 Task: open an excel sheet and write heading  Financial WizardAdd Categories in a column and its values below  'Income, Income, Income, Expenses, Expenses, Expenses, Expenses, Expenses, Savings, Savings, Investments, Investments, Debt, Debt & Debt. 'Add Descriptions in next column and its values below  Salary, Freelance Work, Rental Income, Housing, Transportation, Groceries, Utilities, Entertainment, Emergency Fund, Retirement, Stocks, Mutual Funds, Credit Card 1, Credit Card 2 & Student Loan. Add Amount in next column and its values below  $5,000, $1,200, $500, $1,200, $300, $400, $200, $150, $500, $1,000, $500, $300, $200, $100 & $300. Save page  SpendSmart book
Action: Mouse moved to (279, 187)
Screenshot: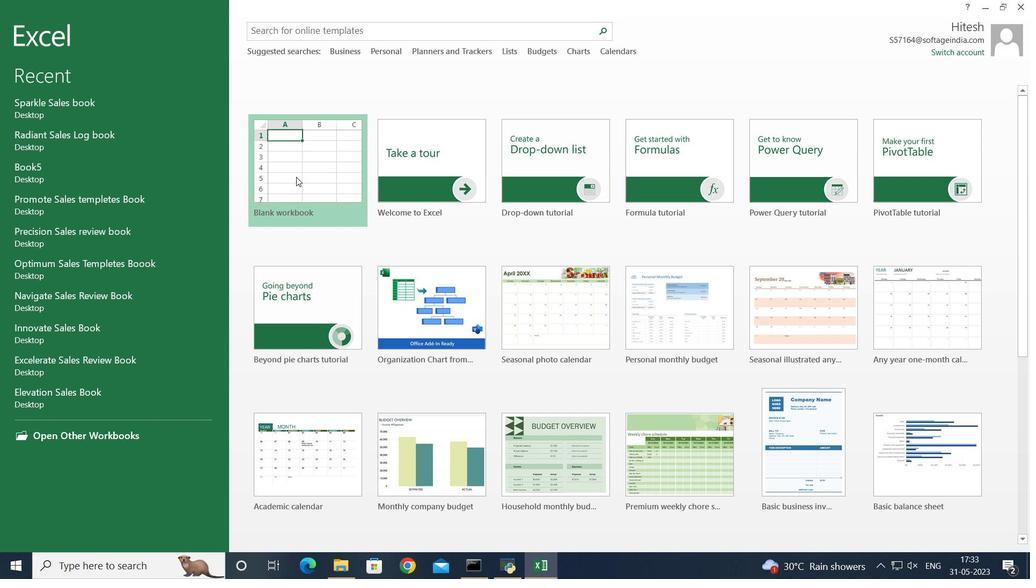 
Action: Mouse pressed left at (279, 187)
Screenshot: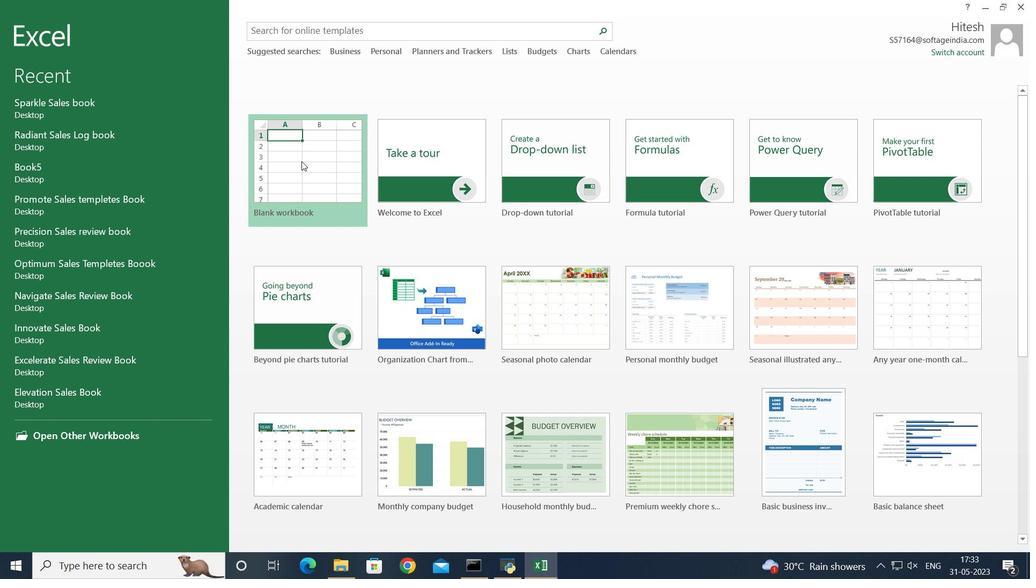 
Action: Mouse moved to (91, 178)
Screenshot: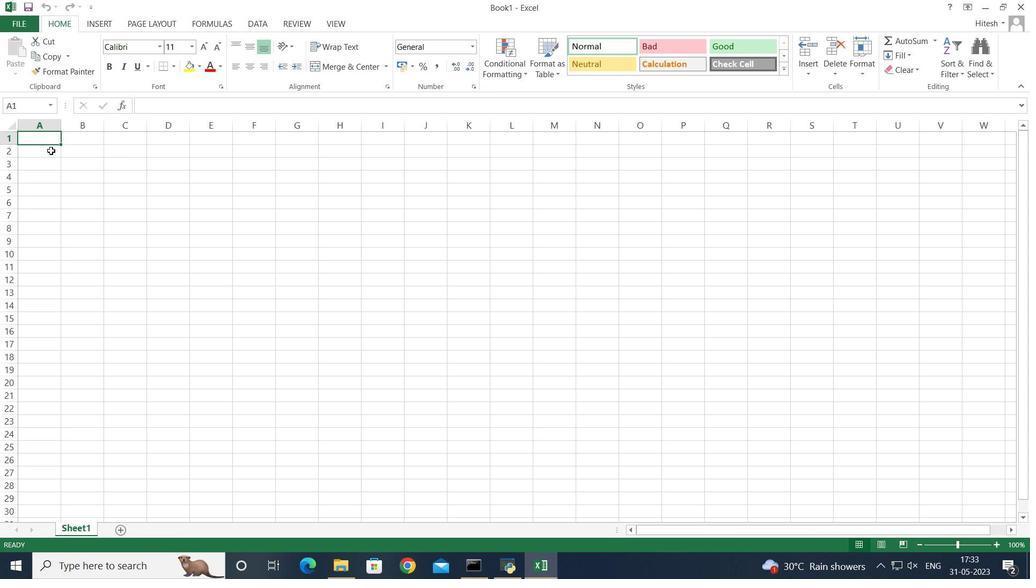 
Action: Key pressed <Key.shift>Financial<Key.space><Key.shift>Wizard<Key.enter><Key.shift>Categories<Key.enter><Key.shift>Income<Key.enter><Key.shift>income<Key.enter><Key.shift>Income<Key.enter><Key.shift>Expenses<Key.enter><Key.shift>Expenses<Key.enter><Key.shift>Expenses<Key.enter><Key.shift>Expenses<Key.enter><Key.shift>Expenses<Key.enter><Key.shift>Saving<Key.enter><Key.shift>Saving<Key.enter><Key.shift><Key.shift><Key.shift><Key.shift><Key.shift><Key.shift><Key.shift>Investment<Key.enter><Key.shift>Investment<Key.enter><Key.shift>Debt<Key.enter><Key.shift>Debt<Key.enter><Key.shift>Debt<Key.enter>
Screenshot: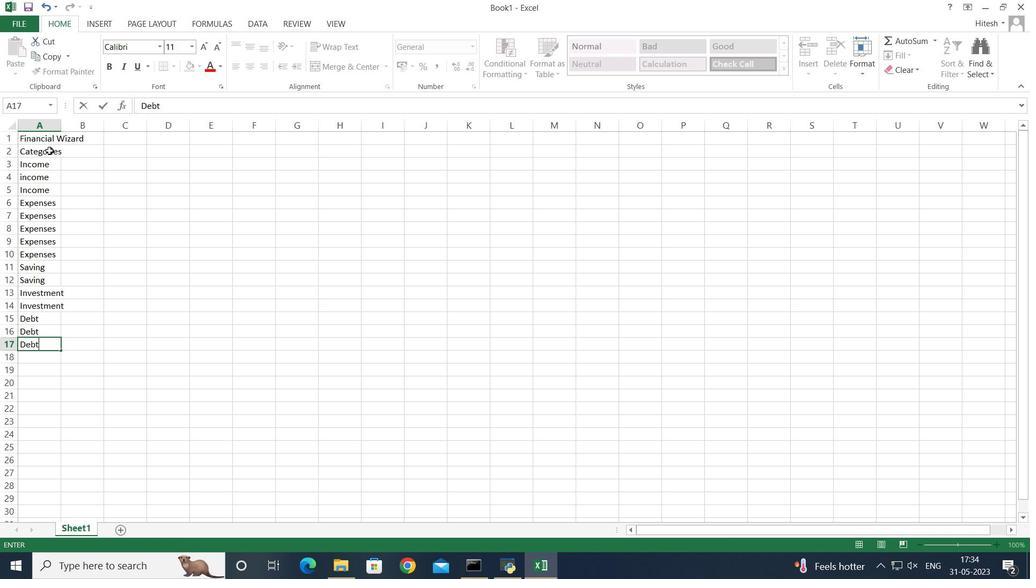 
Action: Mouse moved to (85, 158)
Screenshot: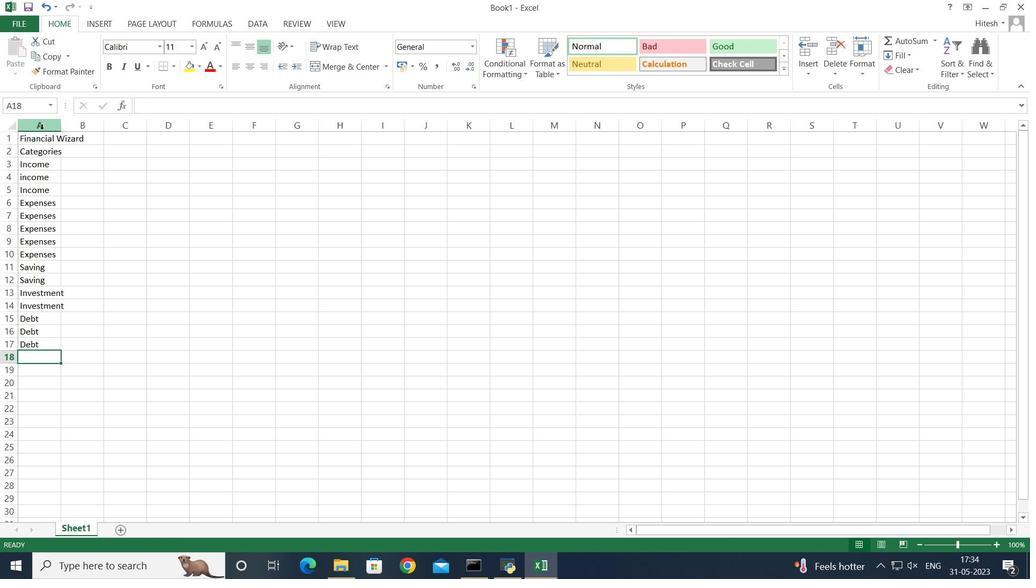 
Action: Mouse pressed left at (85, 158)
Screenshot: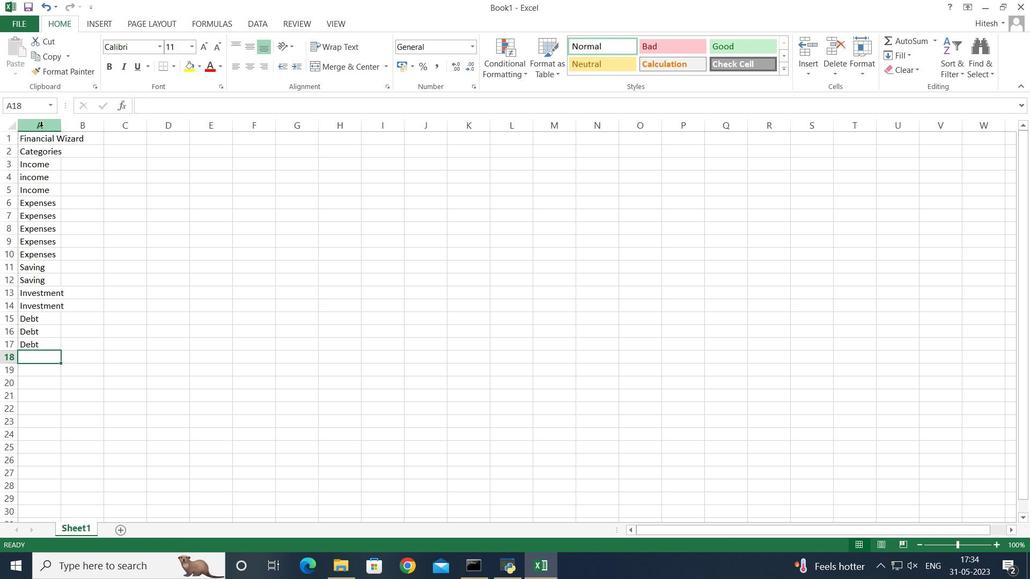 
Action: Mouse moved to (98, 158)
Screenshot: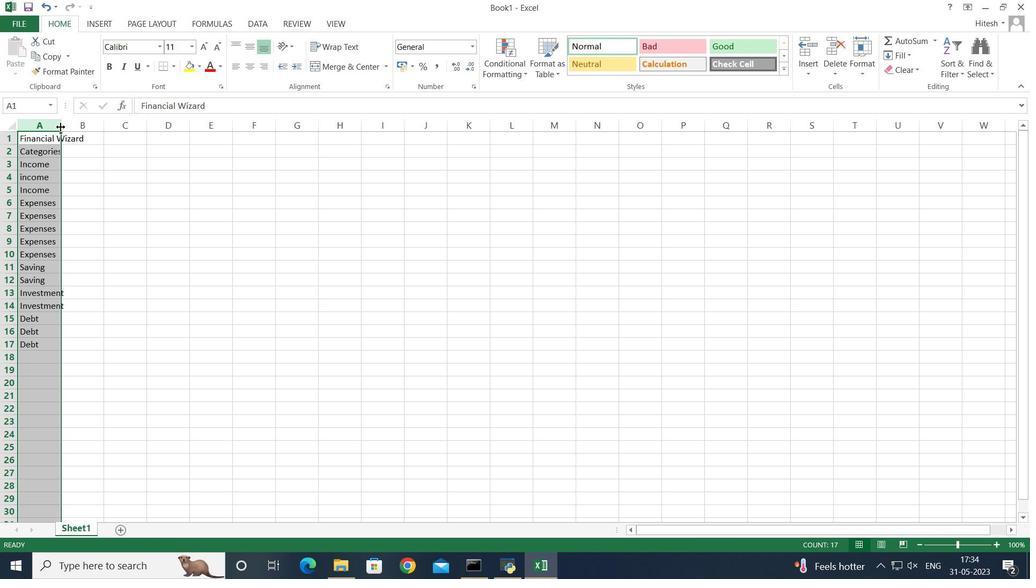 
Action: Mouse pressed left at (98, 158)
Screenshot: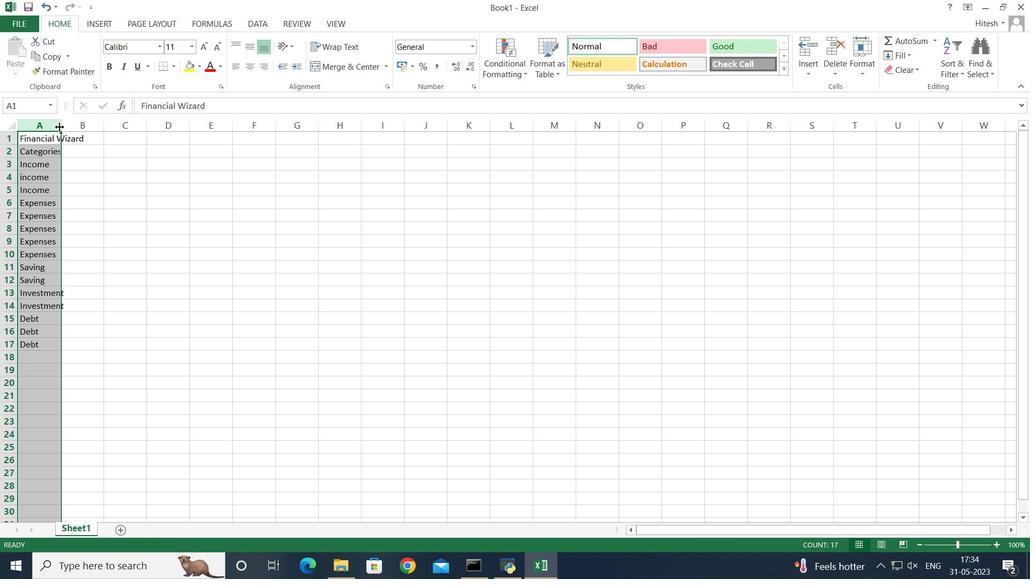 
Action: Mouse moved to (98, 158)
Screenshot: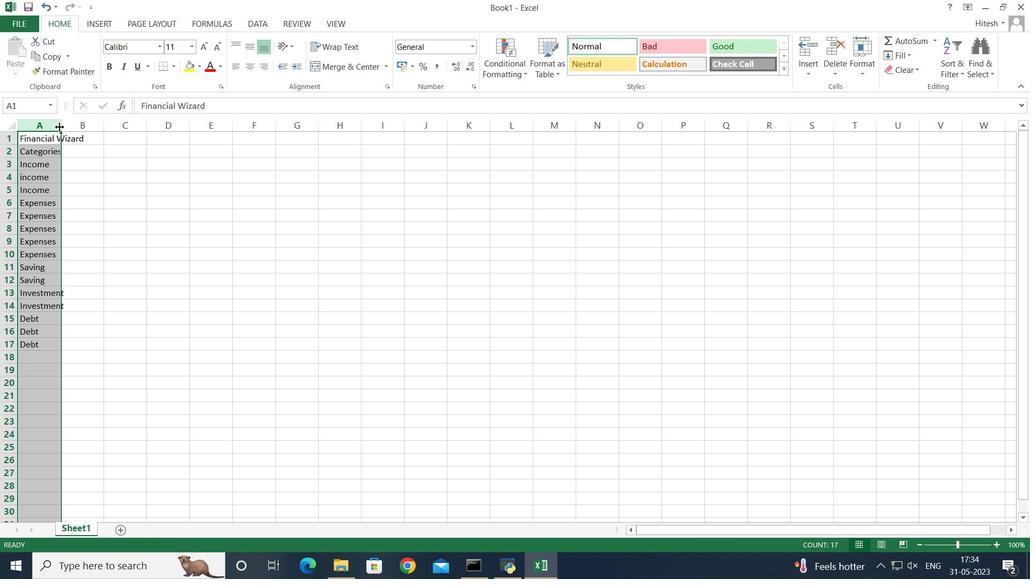 
Action: Mouse pressed left at (98, 158)
Screenshot: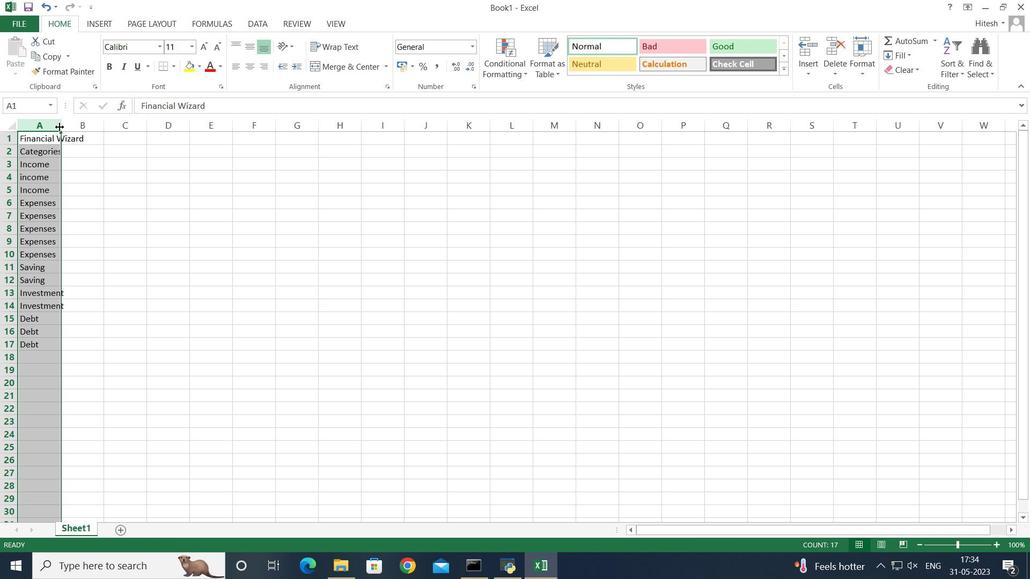
Action: Mouse moved to (128, 178)
Screenshot: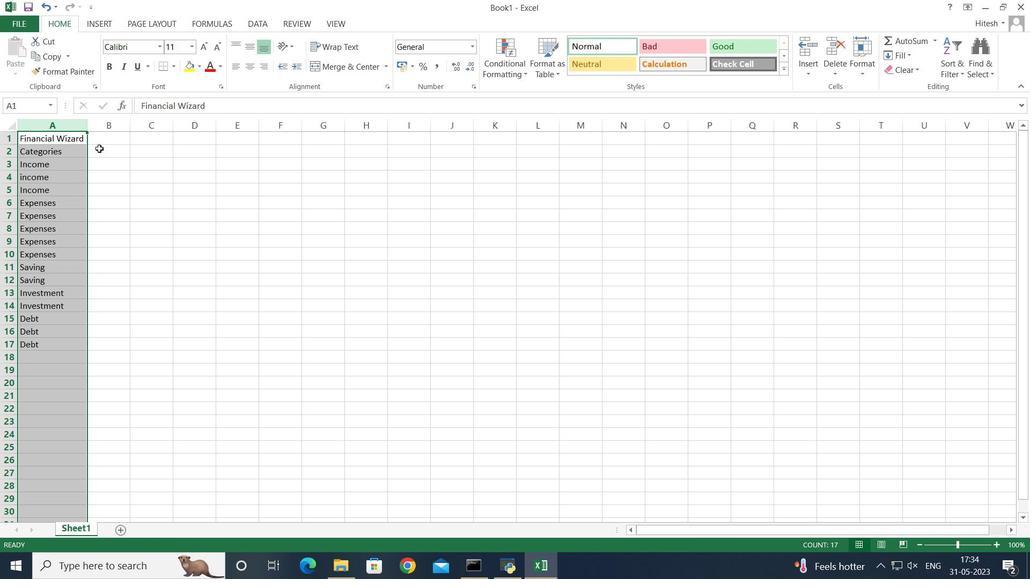 
Action: Mouse pressed left at (128, 178)
Screenshot: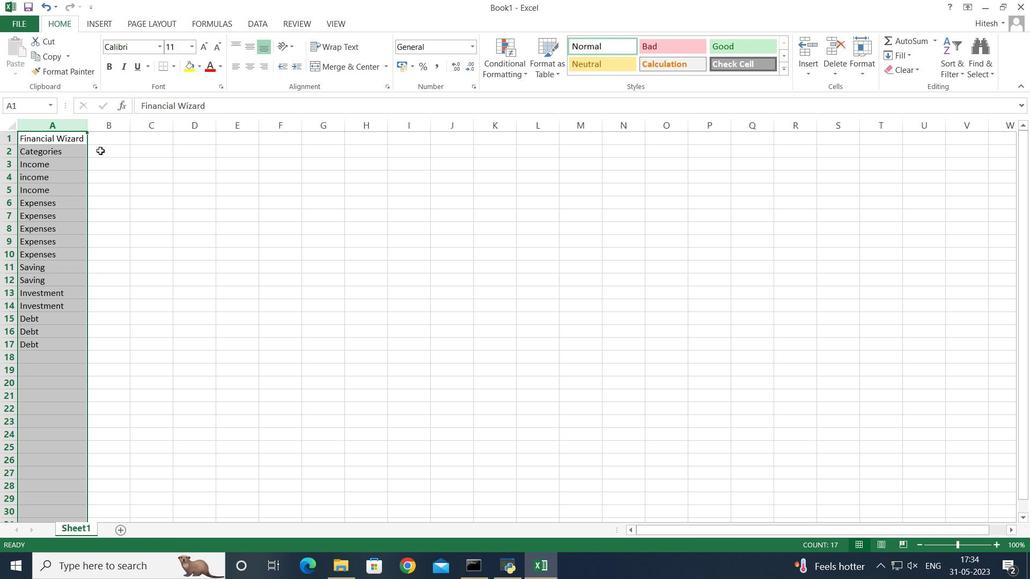 
Action: Key pressed <Key.shift>Descriptio
Screenshot: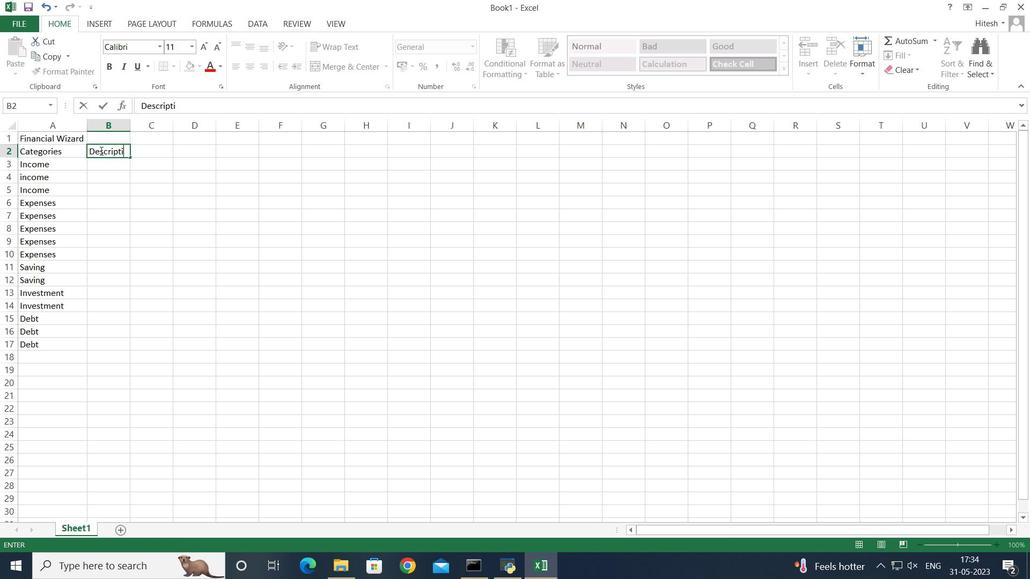 
Action: Mouse moved to (129, 178)
Screenshot: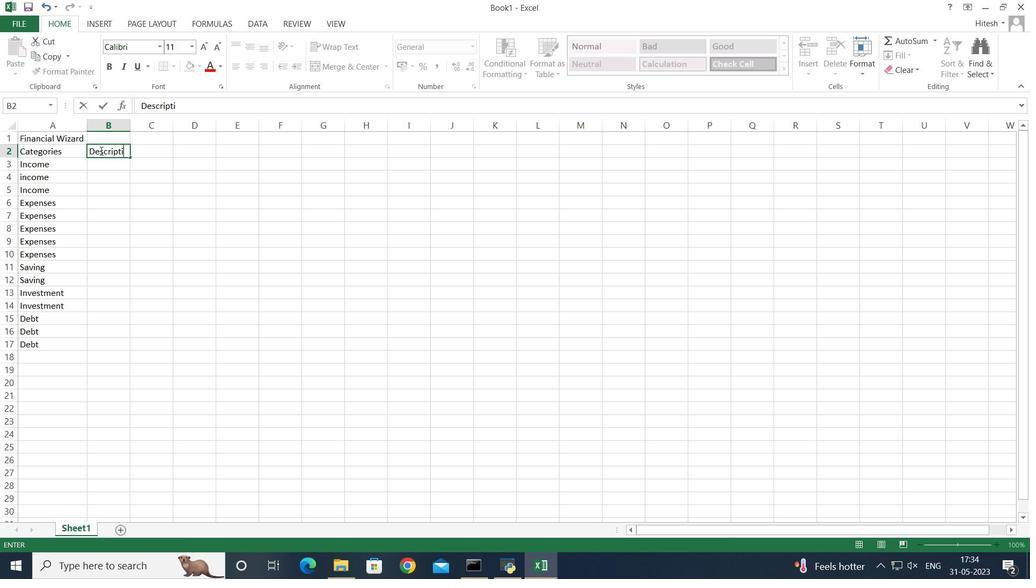 
Action: Key pressed ns<Key.space><Key.enter><Key.shift><Key.shift><Key.shift><Key.shift><Key.shift>Salary<Key.enter><Key.shift><Key.shift><Key.shift><Key.shift><Key.shift><Key.shift><Key.shift><Key.shift><Key.shift><Key.shift><Key.shift><Key.shift><Key.shift><Key.shift><Key.shift><Key.shift>Freelance<Key.space><Key.shift>Work<Key.enter><Key.shift>Rental<Key.space><Key.shift><Key.shift><Key.shift><Key.shift><Key.shift><Key.shift><Key.shift><Key.shift><Key.shift><Key.shift><Key.shift><Key.shift><Key.shift><Key.shift><Key.shift><Key.shift><Key.shift><Key.shift><Key.shift><Key.shift><Key.shift><Key.shift><Key.shift><Key.shift><Key.shift><Key.shift><Key.shift><Key.shift><Key.shift><Key.shift><Key.shift><Key.shift><Key.shift><Key.shift><Key.shift><Key.shift><Key.shift><Key.shift><Key.shift><Key.shift><Key.shift><Key.shift><Key.shift><Key.shift><Key.shift><Key.shift><Key.shift><Key.shift><Key.shift>Income<Key.enter><Key.shift>HOUSING<Key.enter><Key.shift>Transportation<Key.enter><Key.shift>Groceries<Key.enter><Key.shift>Y<Key.backspace>i<Key.backspace><Key.shift>Utilities<Key.enter><Key.shift>Em<Key.backspace>ntertainment<Key.enter><Key.shift>Emergency<Key.space><Key.shift>Fund<Key.enter><Key.shift>Retirement<Key.enter><Key.shift>Stocks<Key.space><Key.enter><Key.shift>Mutual<Key.space><Key.shift>Funds<Key.enter><Key.shift>Credit<Key.space><Key.shift>Card<Key.space>1<Key.enter><Key.shift>Credit<Key.space><Key.shift>card<Key.space>1<Key.backspace>2<Key.enter><Key.shift>Student<Key.space><Key.shift>Loan<Key.enter>
Screenshot: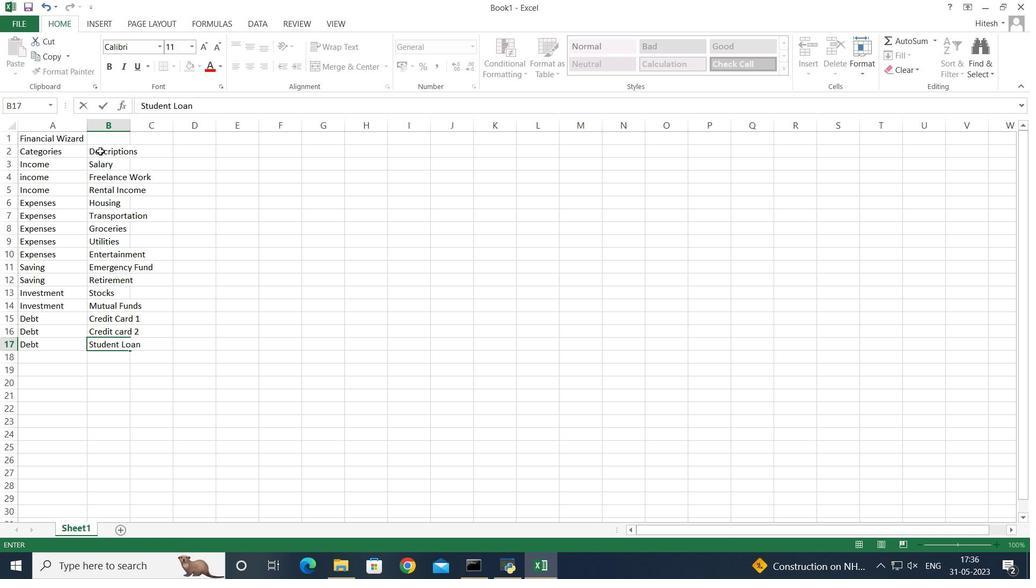 
Action: Mouse moved to (142, 158)
Screenshot: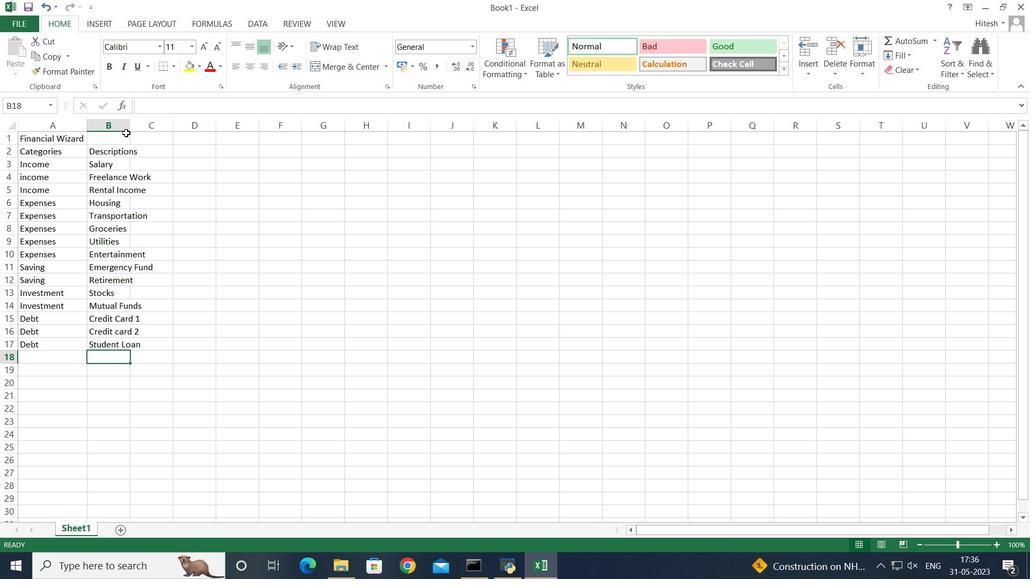 
Action: Mouse pressed left at (142, 158)
Screenshot: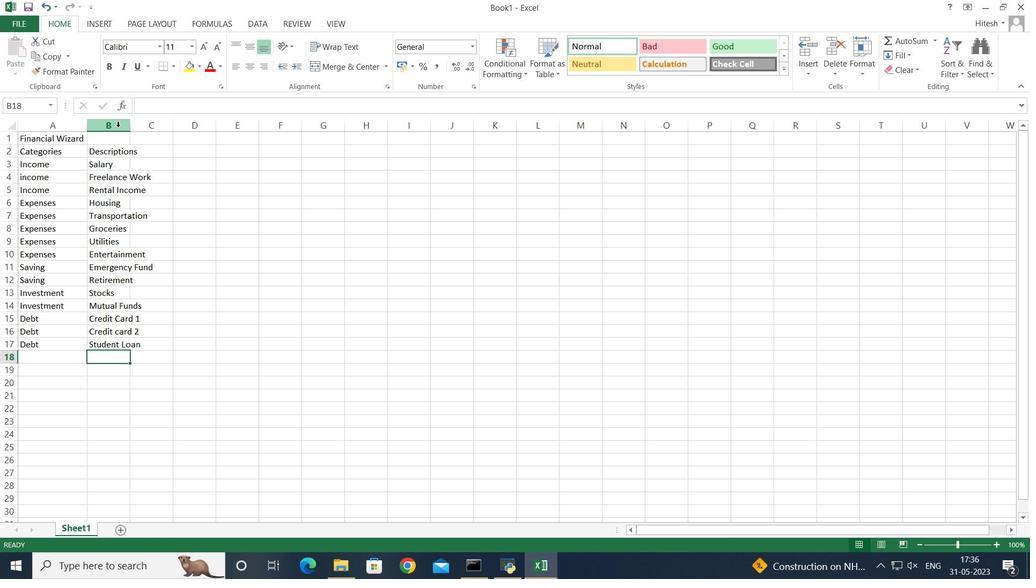 
Action: Mouse moved to (152, 157)
Screenshot: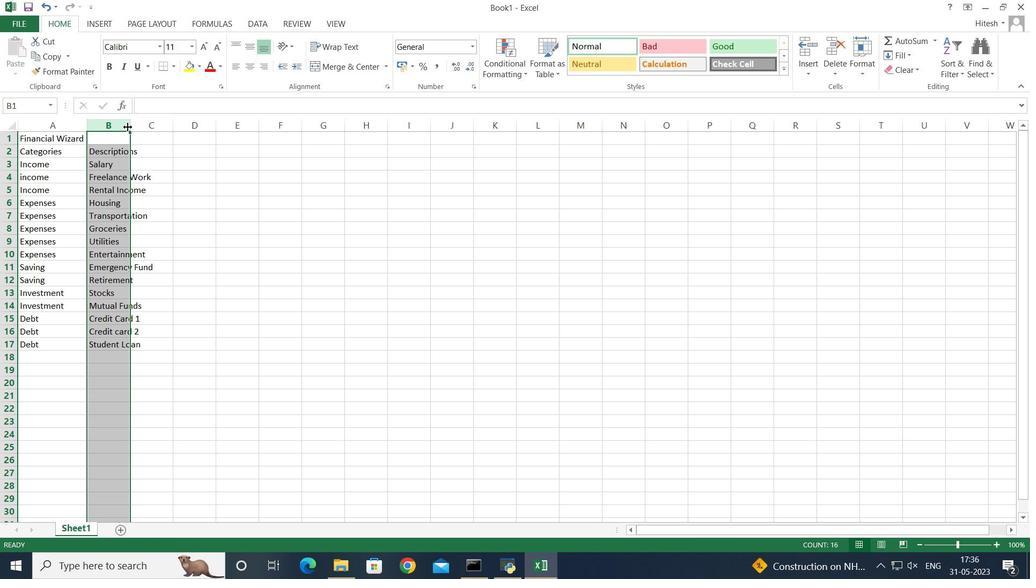 
Action: Mouse pressed left at (152, 157)
Screenshot: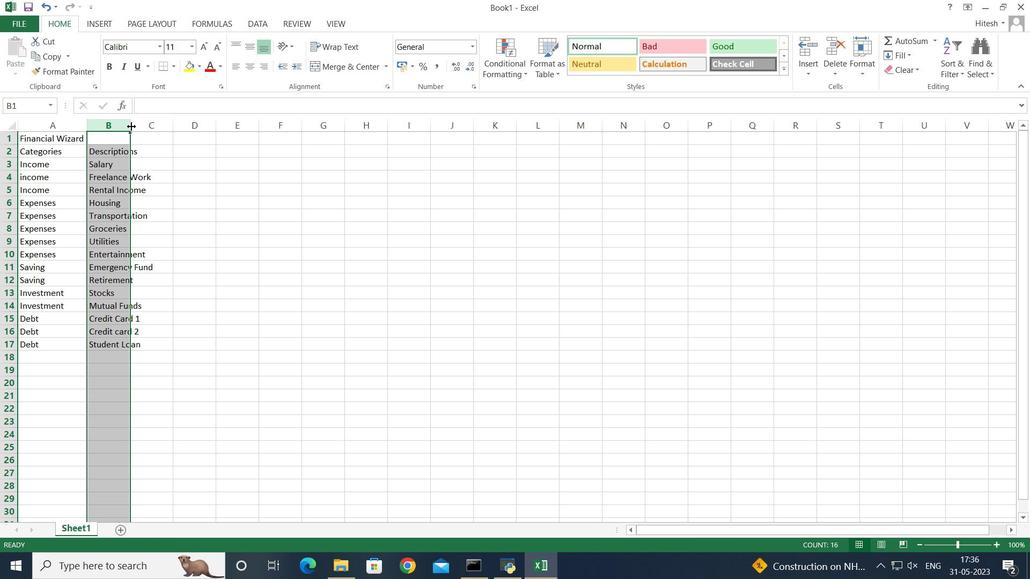 
Action: Mouse moved to (152, 157)
Screenshot: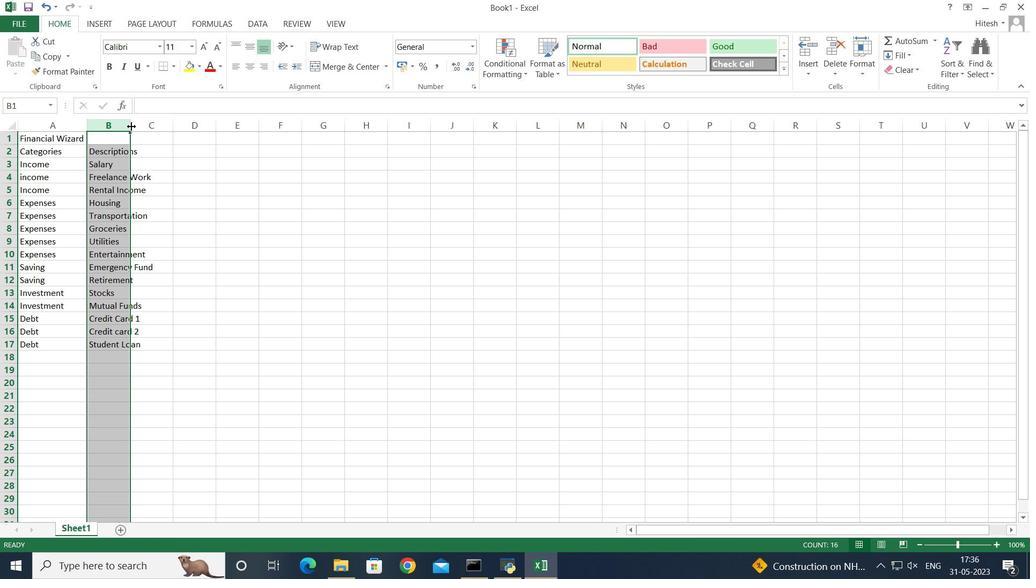 
Action: Mouse pressed left at (152, 157)
Screenshot: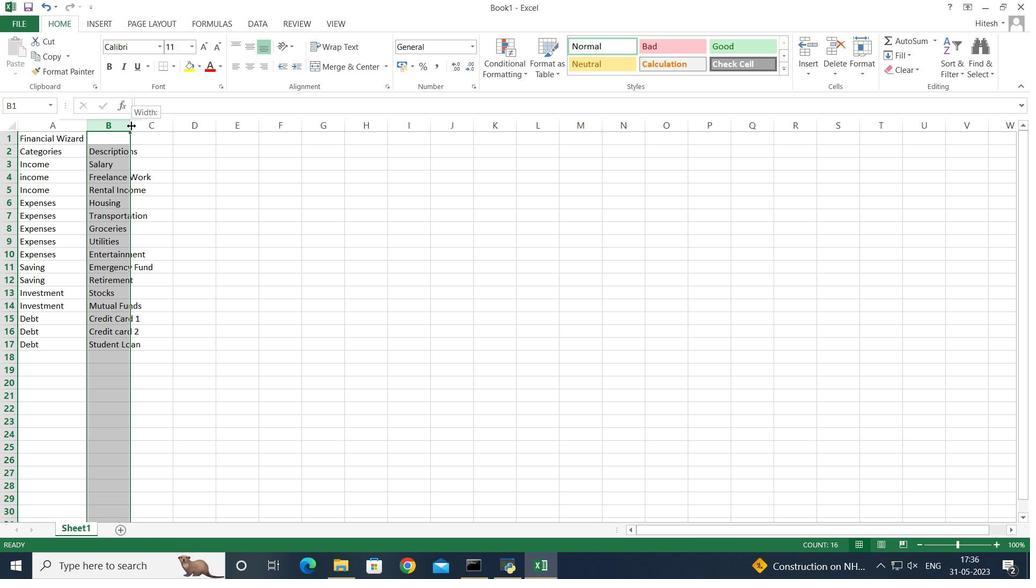 
Action: Mouse moved to (180, 181)
Screenshot: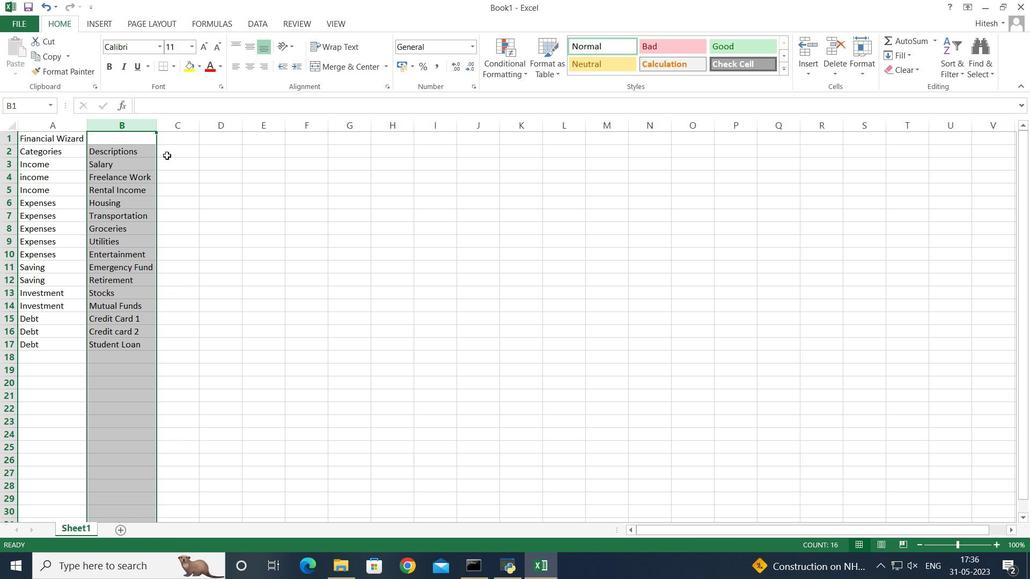 
Action: Mouse pressed left at (180, 181)
Screenshot: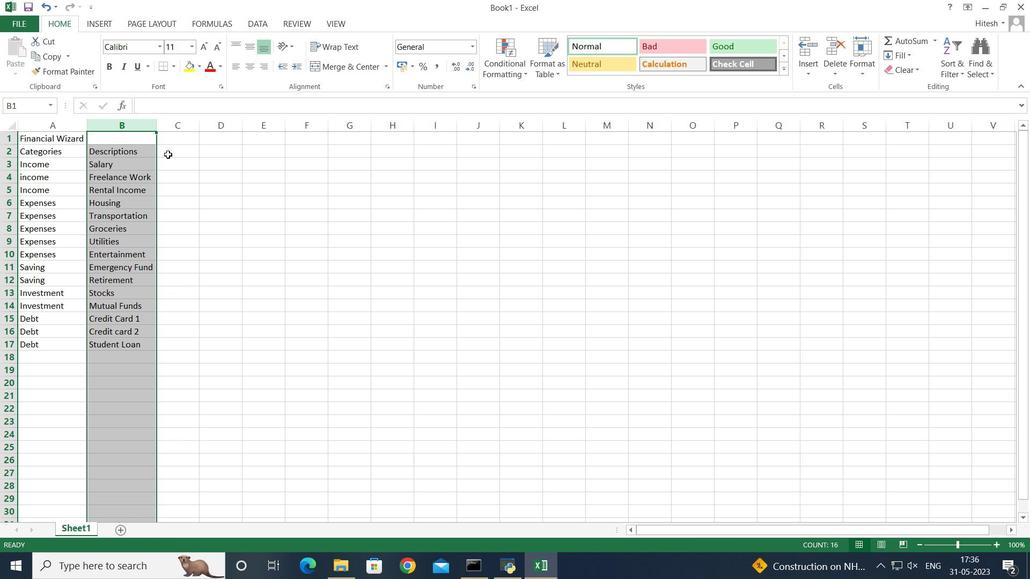 
Action: Key pressed <Key.shift>Amount<Key.enter>5000<Key.enter>1200<Key.enter>500<Key.enter>1200<Key.enter>300<Key.enter>400<Key.enter>200<Key.enter>150<Key.enter>500<Key.enter>1000<Key.enter>500<Key.enter>300<Key.enter>200<Key.enter>100<Key.enter>300<Key.enter>
Screenshot: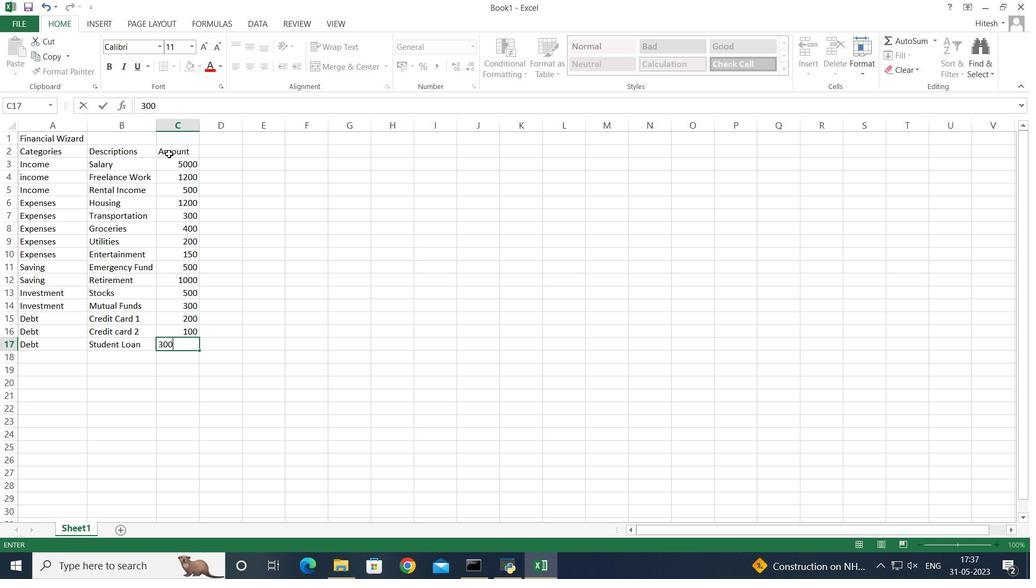 
Action: Mouse moved to (186, 190)
Screenshot: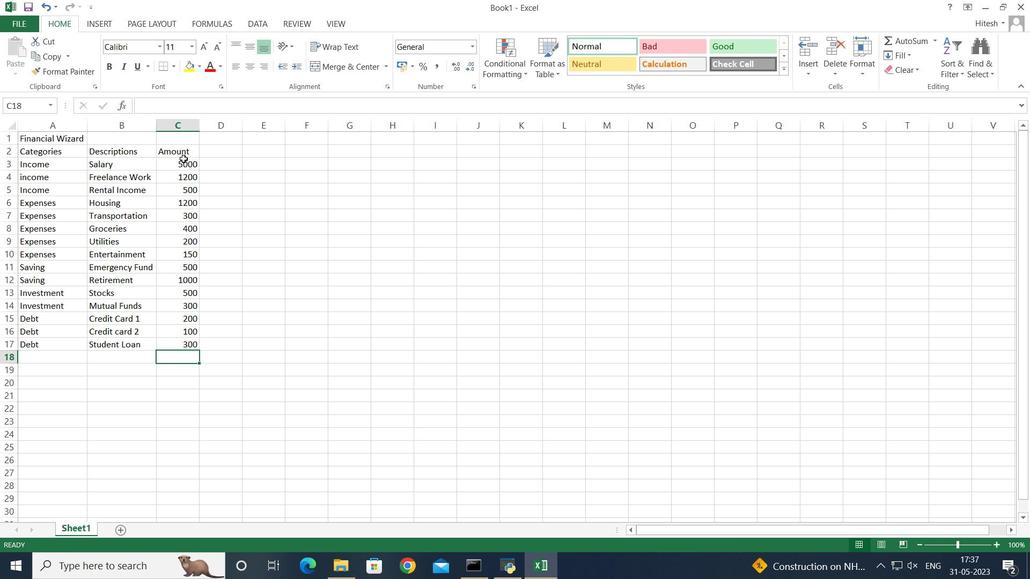 
Action: Mouse pressed left at (186, 190)
Screenshot: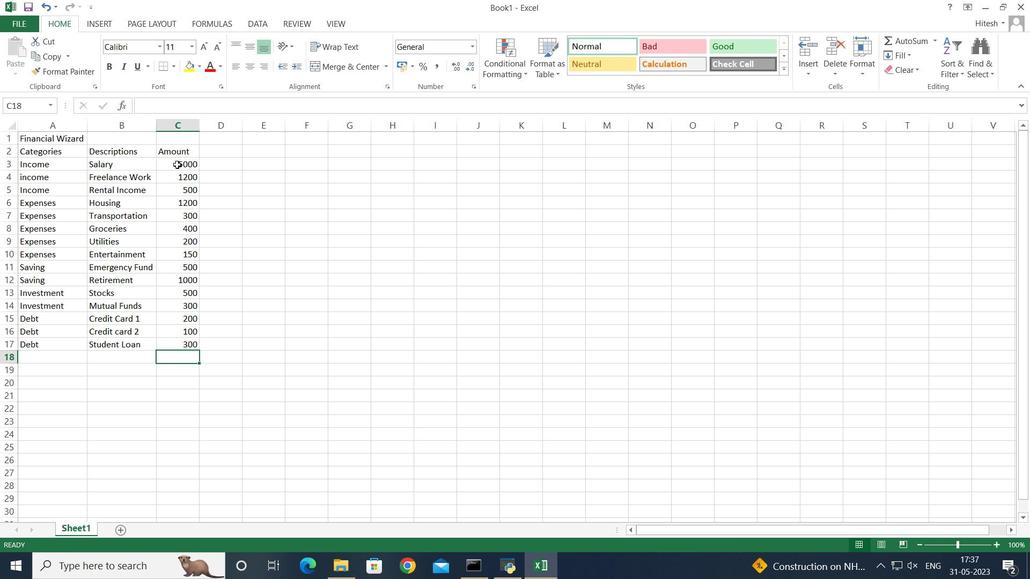 
Action: Key pressed <Key.shift><Key.down><Key.down><Key.down><Key.down><Key.down><Key.down><Key.down><Key.down><Key.down><Key.down><Key.down><Key.down><Key.down><Key.down>
Screenshot: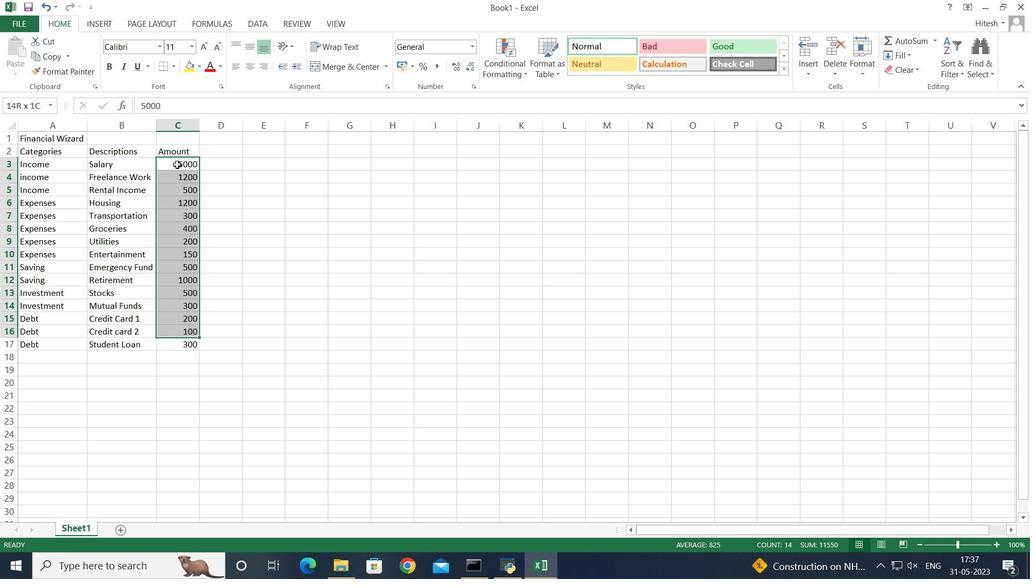 
Action: Mouse moved to (360, 106)
Screenshot: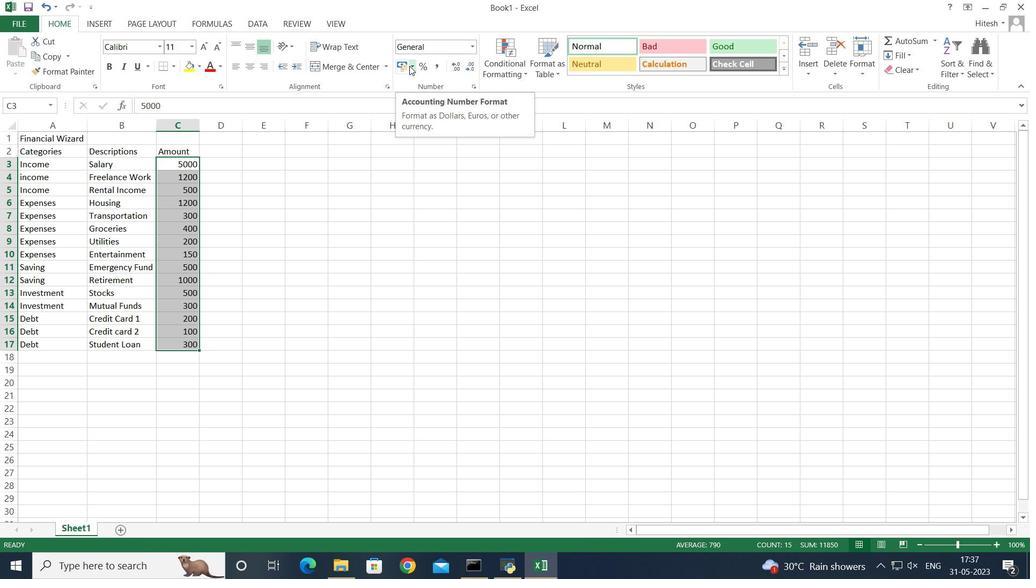 
Action: Mouse pressed left at (360, 106)
Screenshot: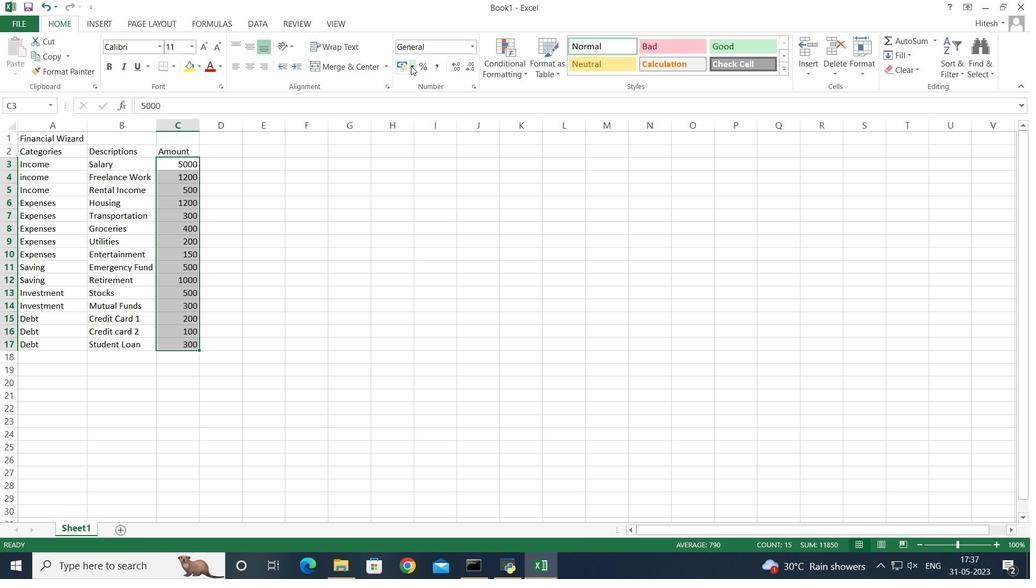 
Action: Mouse moved to (376, 134)
Screenshot: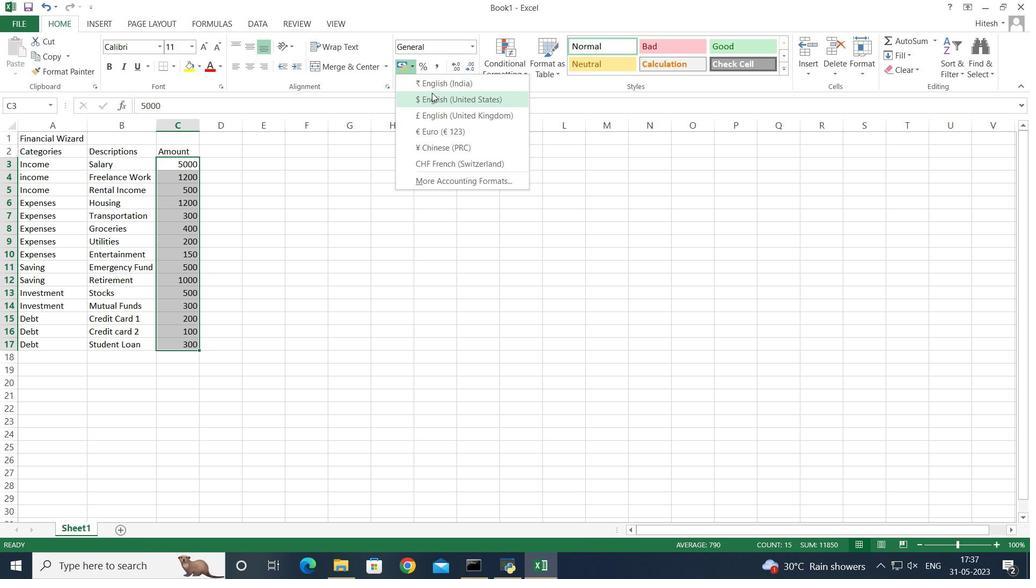 
Action: Mouse pressed left at (376, 134)
Screenshot: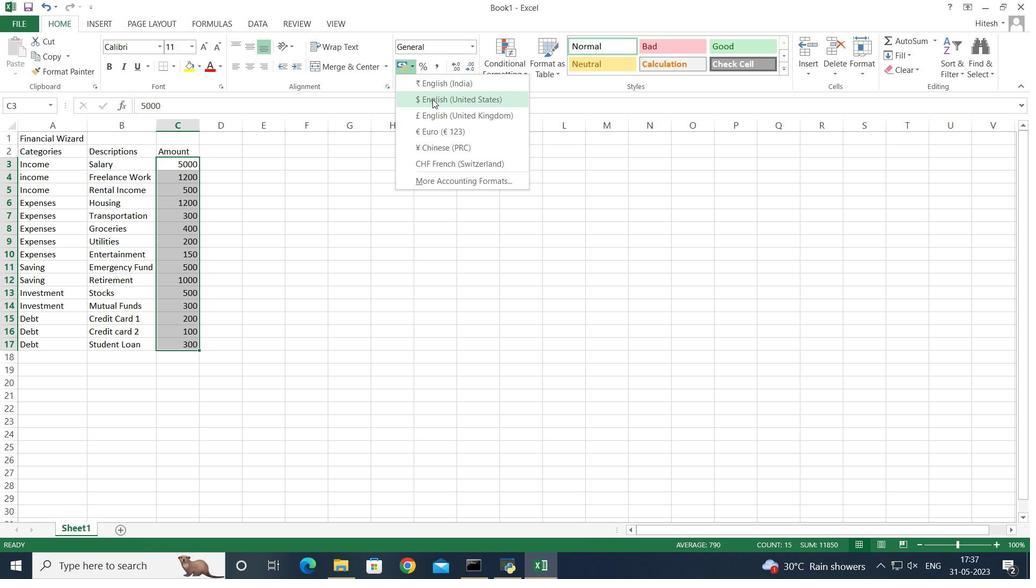 
Action: Mouse moved to (273, 364)
Screenshot: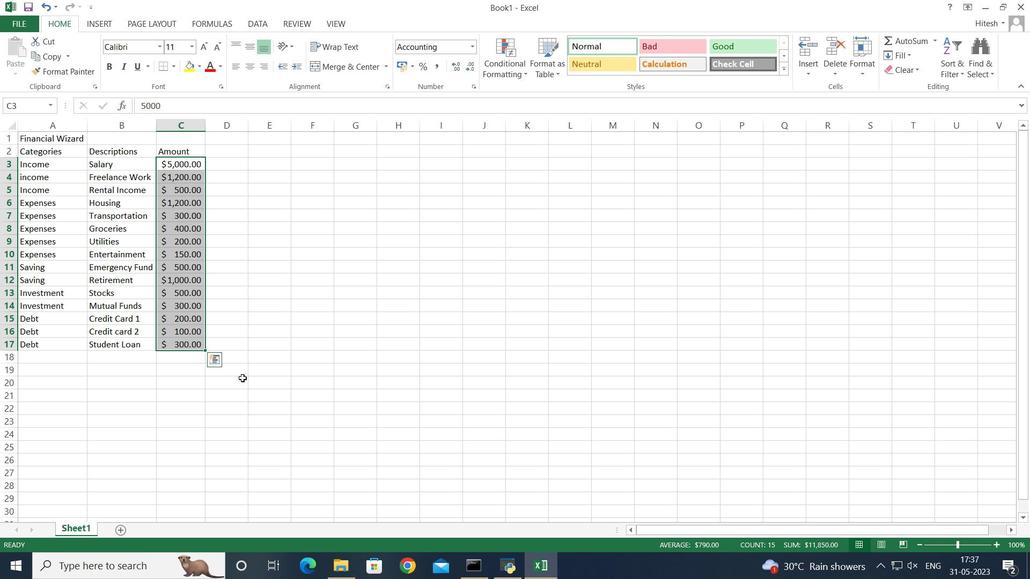 
Action: Mouse pressed left at (273, 364)
Screenshot: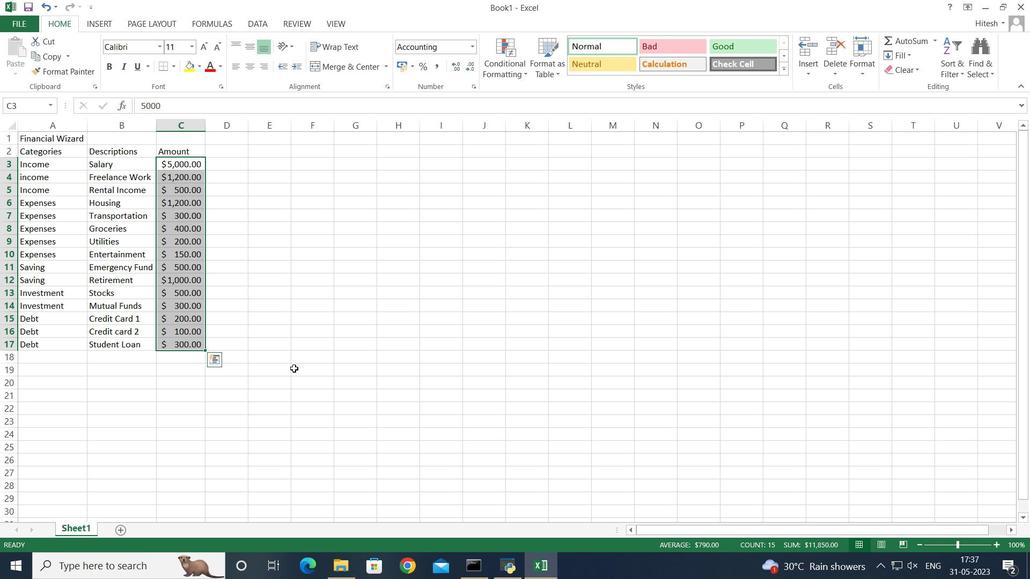 
Action: Mouse moved to (361, 108)
Screenshot: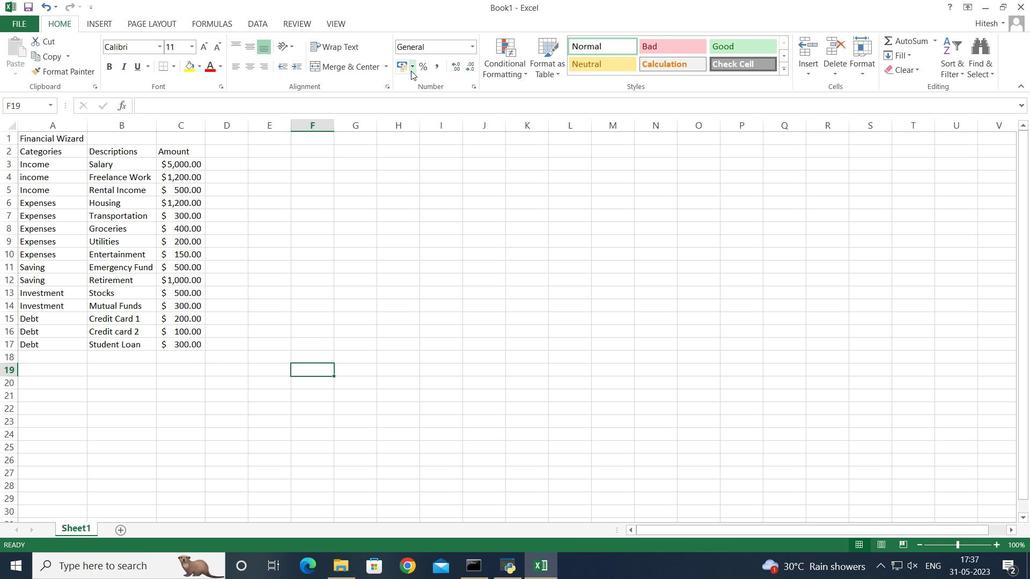 
Action: Mouse pressed left at (361, 108)
Screenshot: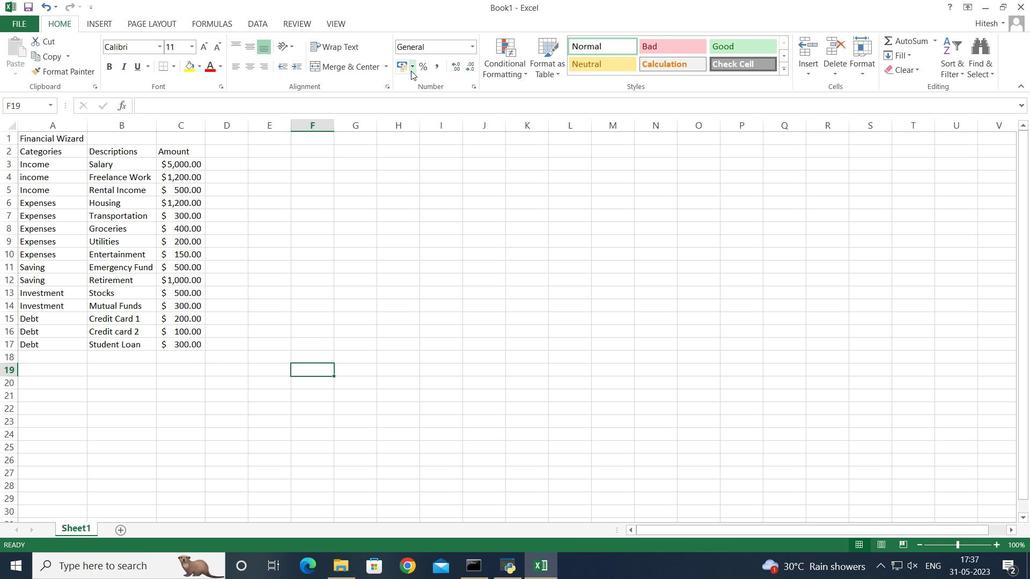 
Action: Mouse moved to (209, 380)
Screenshot: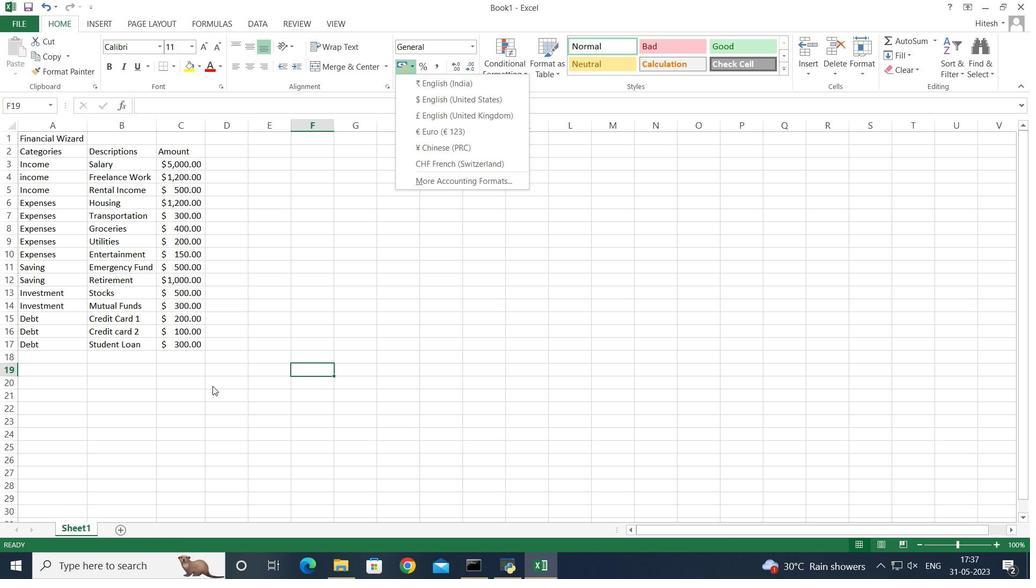 
Action: Mouse pressed left at (209, 380)
Screenshot: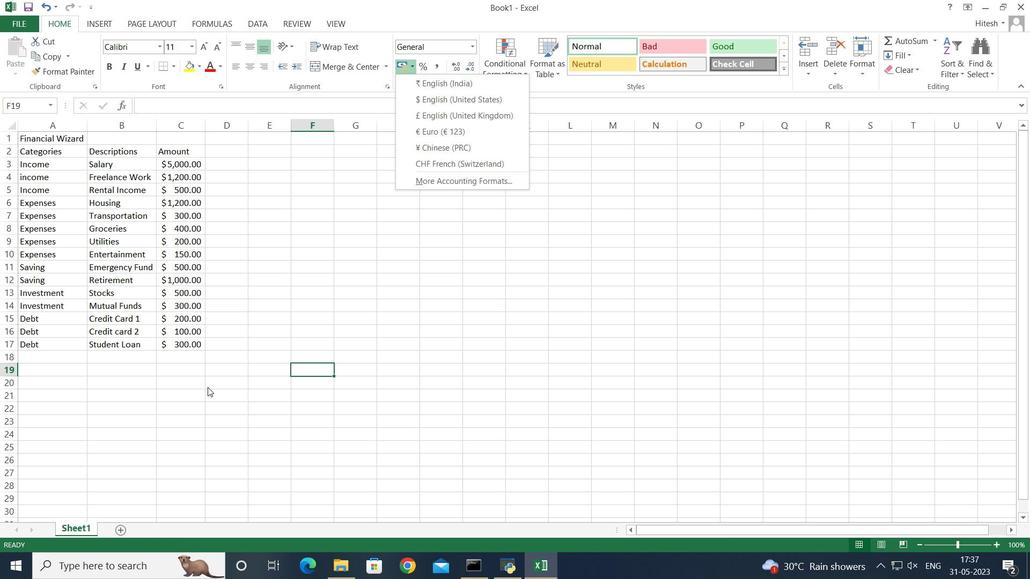 
Action: Mouse moved to (105, 169)
Screenshot: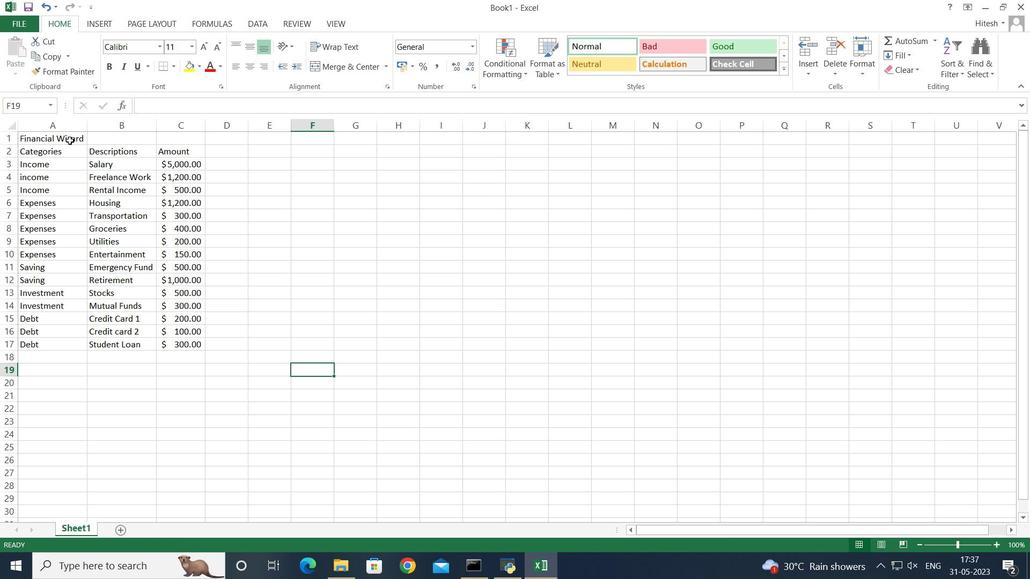 
Action: Mouse pressed left at (105, 169)
Screenshot: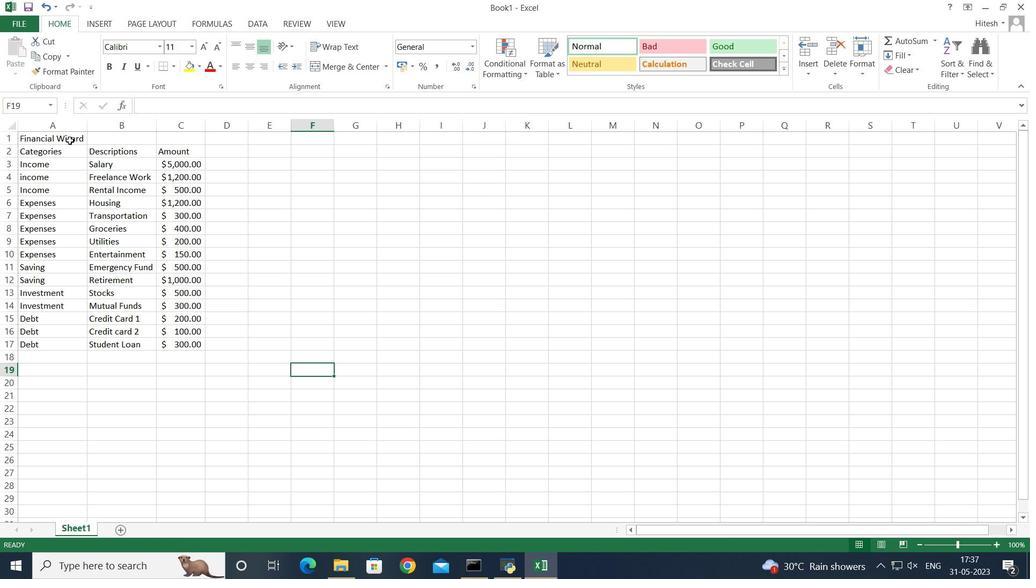 
Action: Key pressed <Key.shift><Key.right><Key.right>
Screenshot: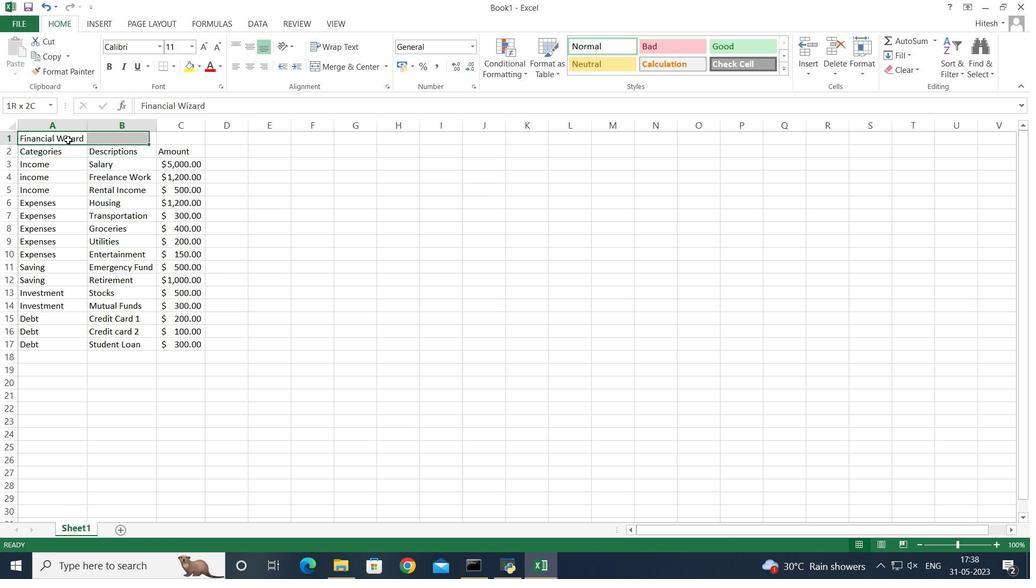 
Action: Mouse moved to (296, 107)
Screenshot: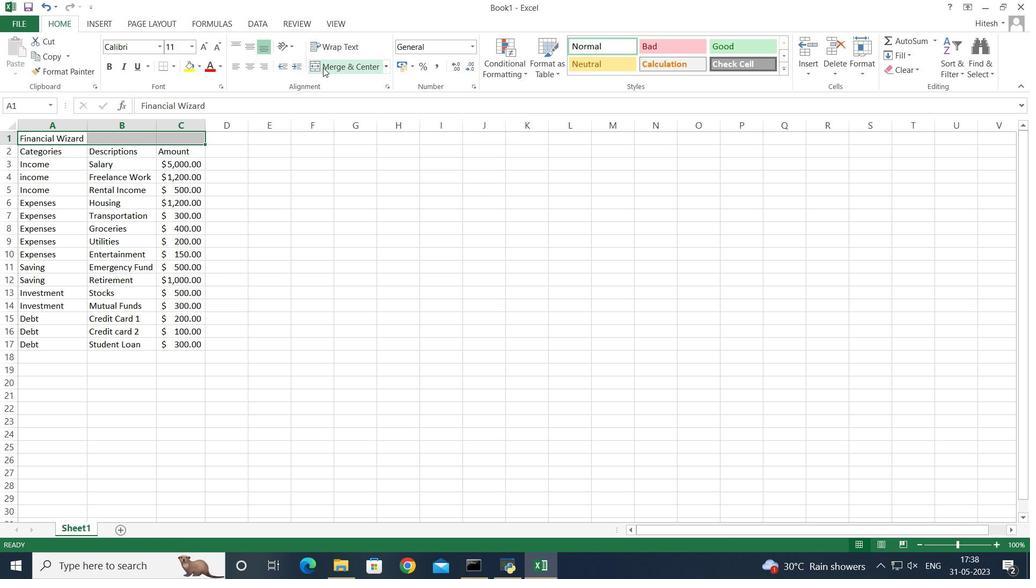 
Action: Mouse pressed left at (296, 107)
Screenshot: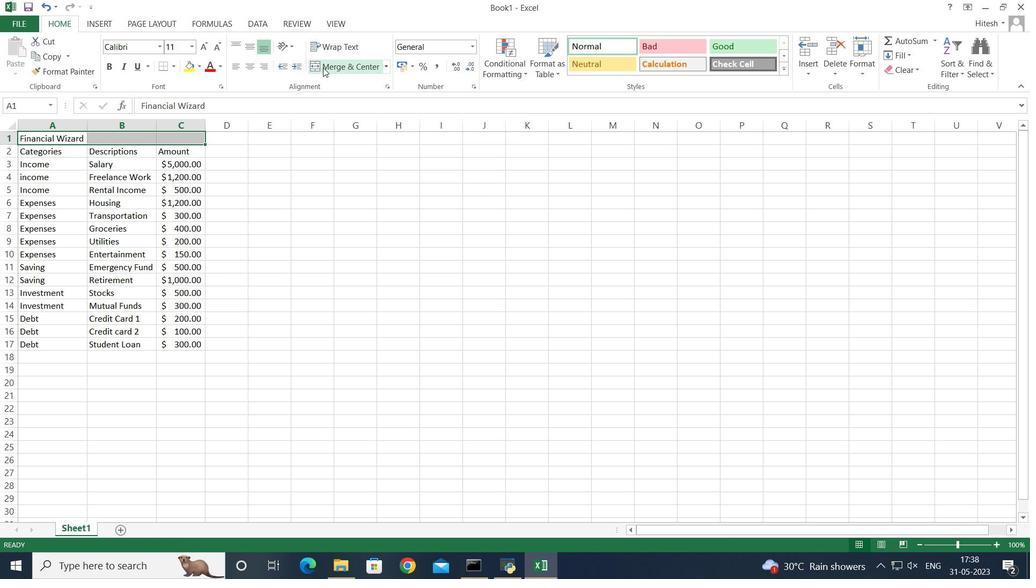 
Action: Mouse moved to (67, 69)
Screenshot: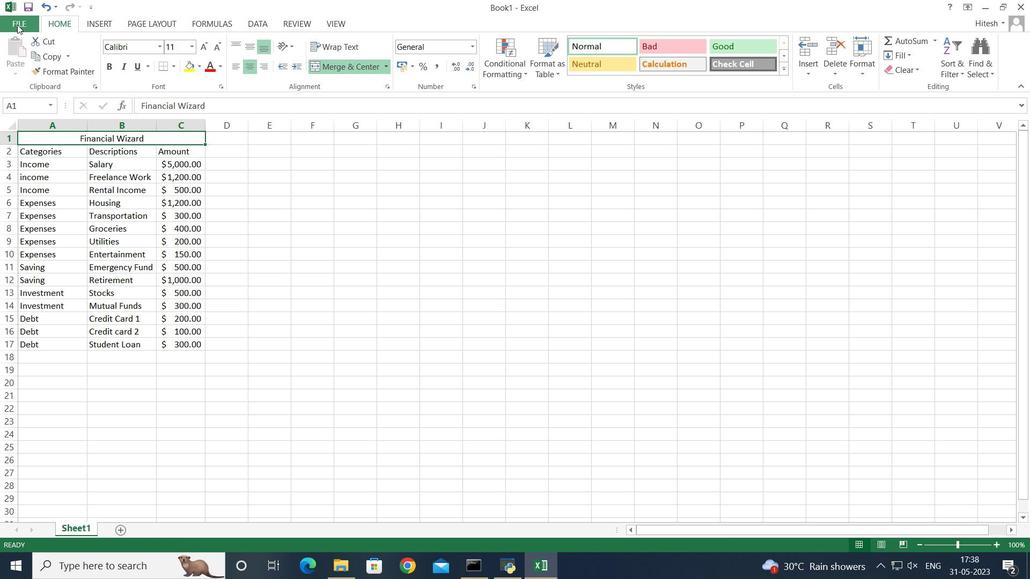 
Action: Mouse pressed left at (67, 69)
Screenshot: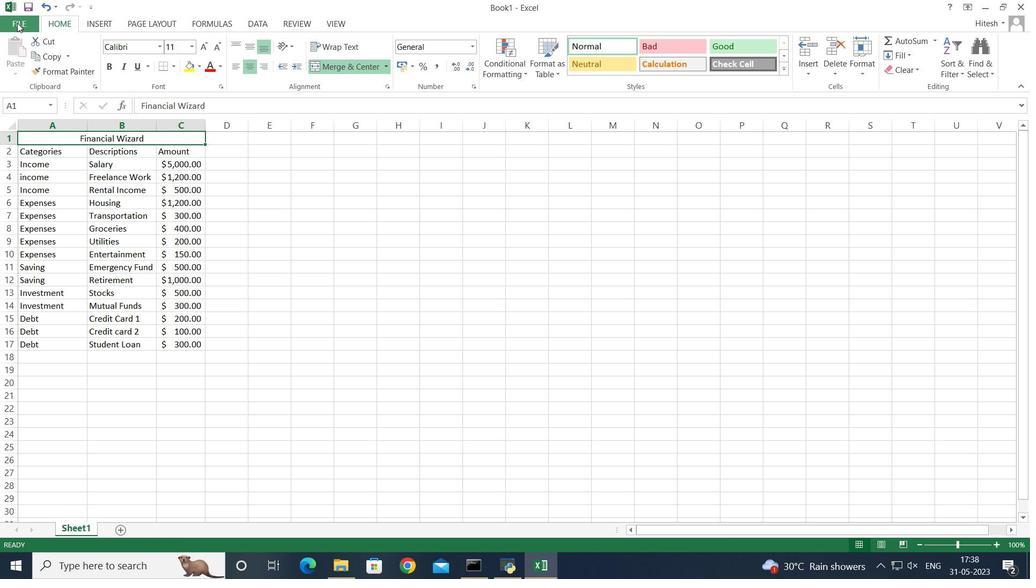 
Action: Mouse moved to (67, 147)
Screenshot: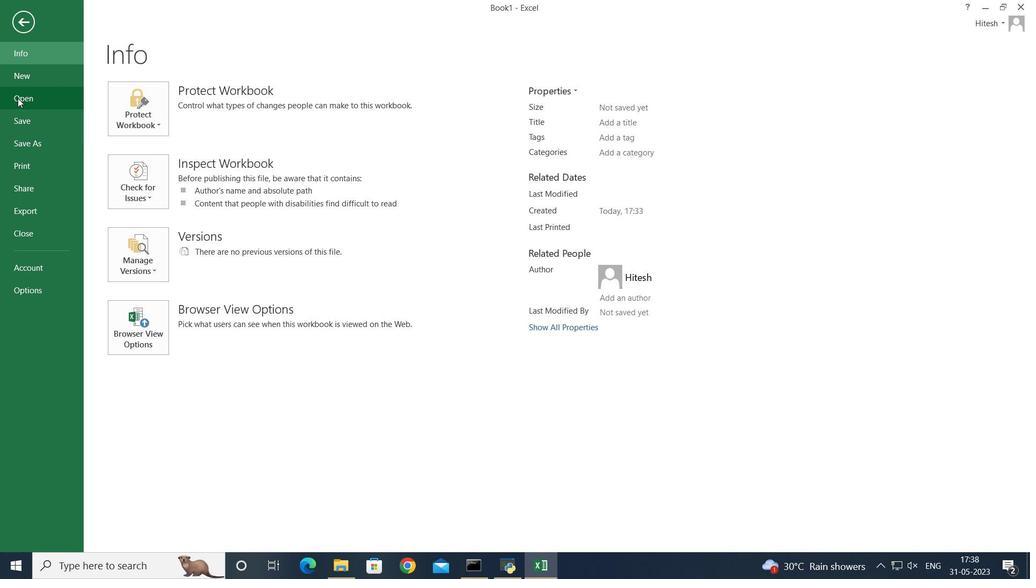 
Action: Mouse pressed left at (67, 147)
Screenshot: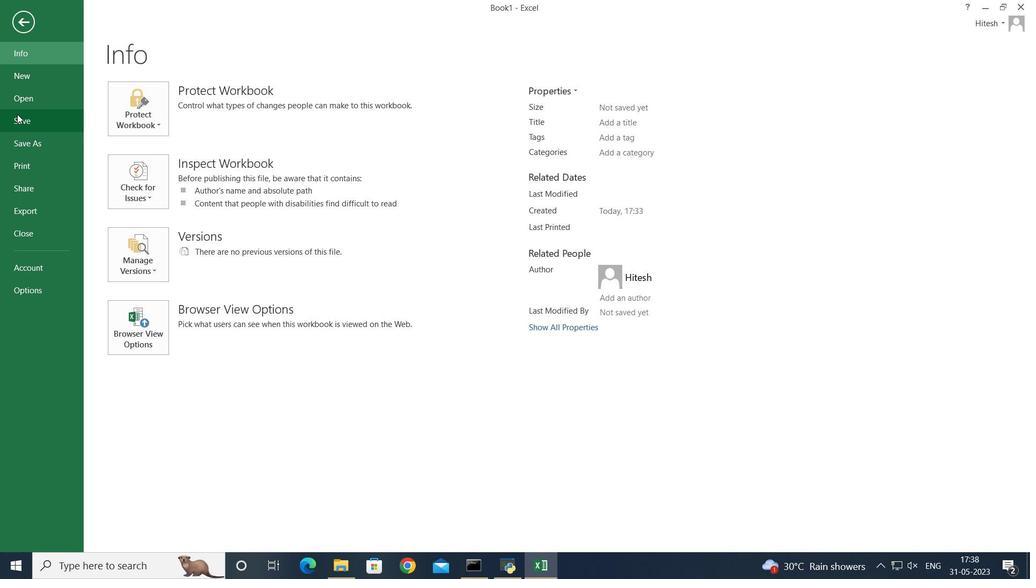 
Action: Mouse moved to (317, 165)
Screenshot: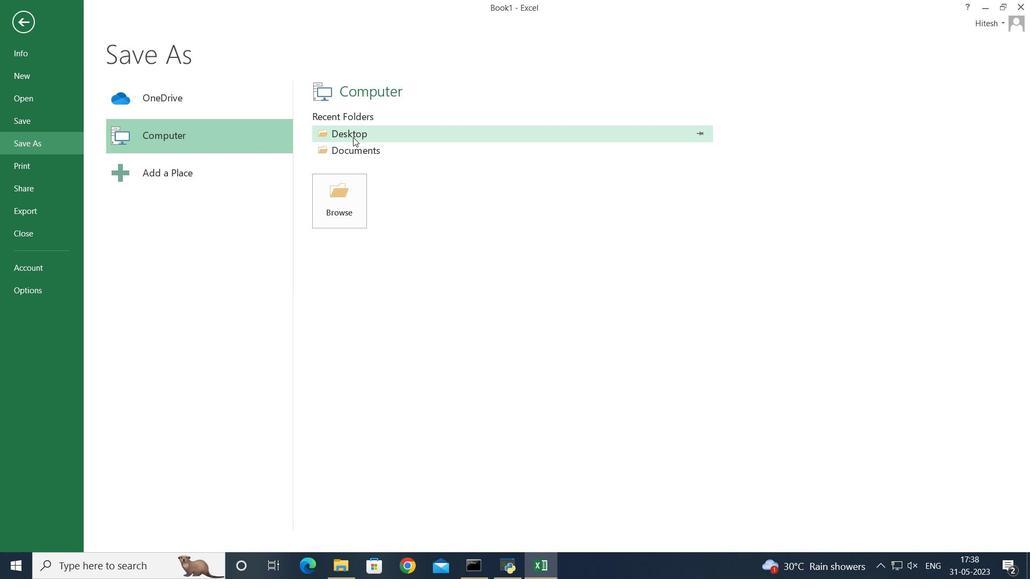 
Action: Mouse pressed left at (317, 165)
Screenshot: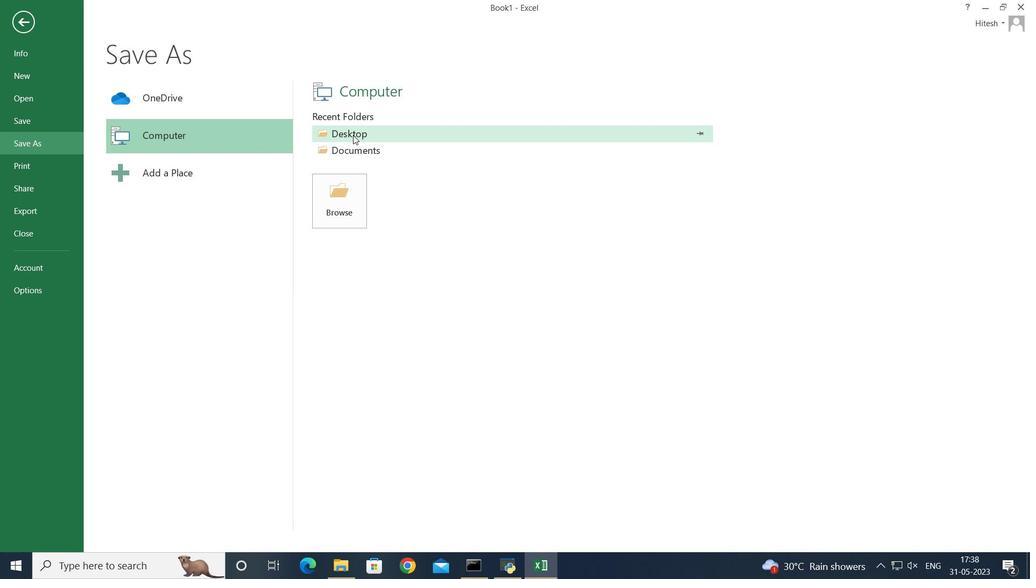 
Action: Mouse moved to (258, 134)
Screenshot: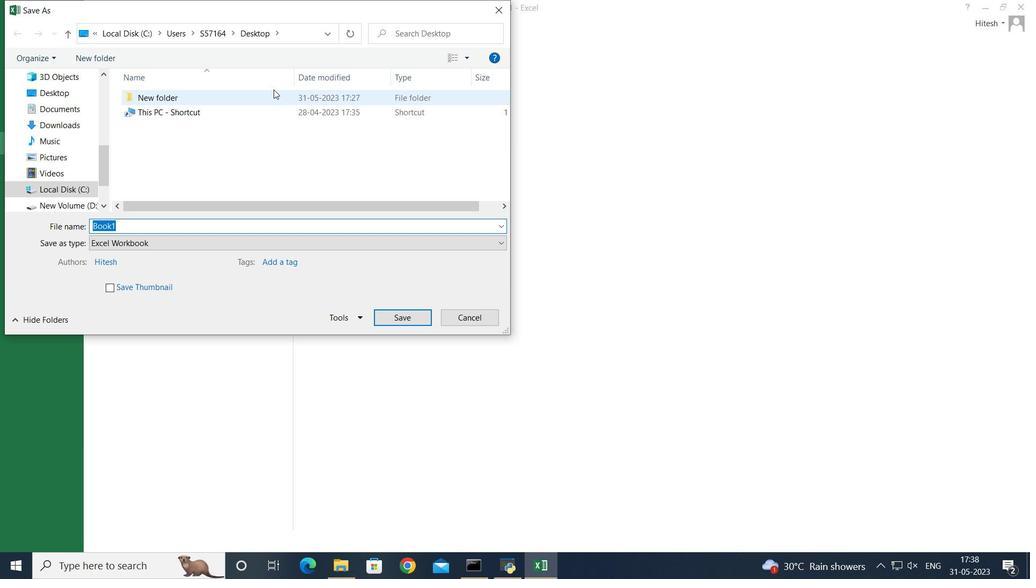
Action: Mouse pressed left at (258, 134)
Screenshot: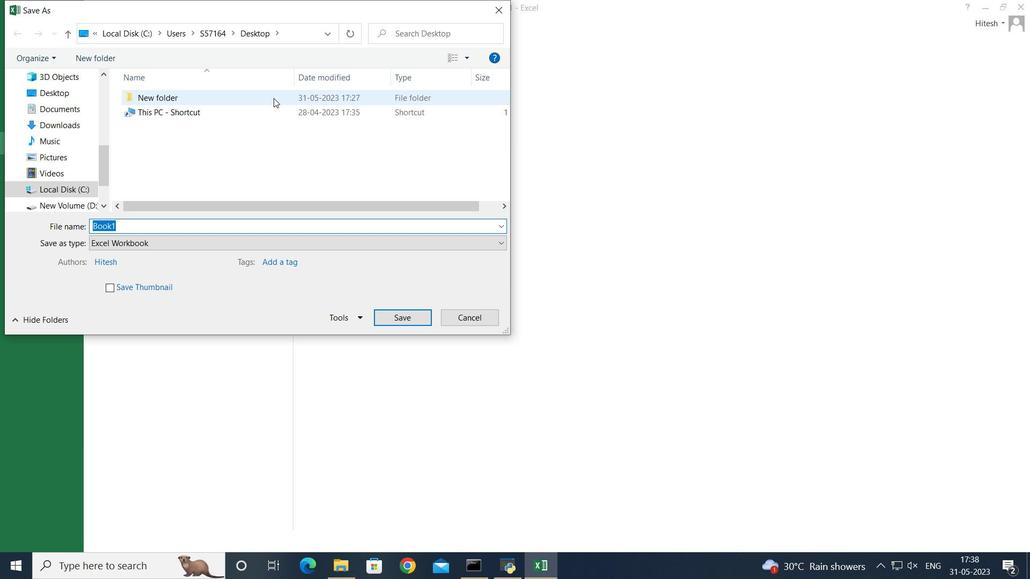
Action: Mouse pressed left at (258, 134)
Screenshot: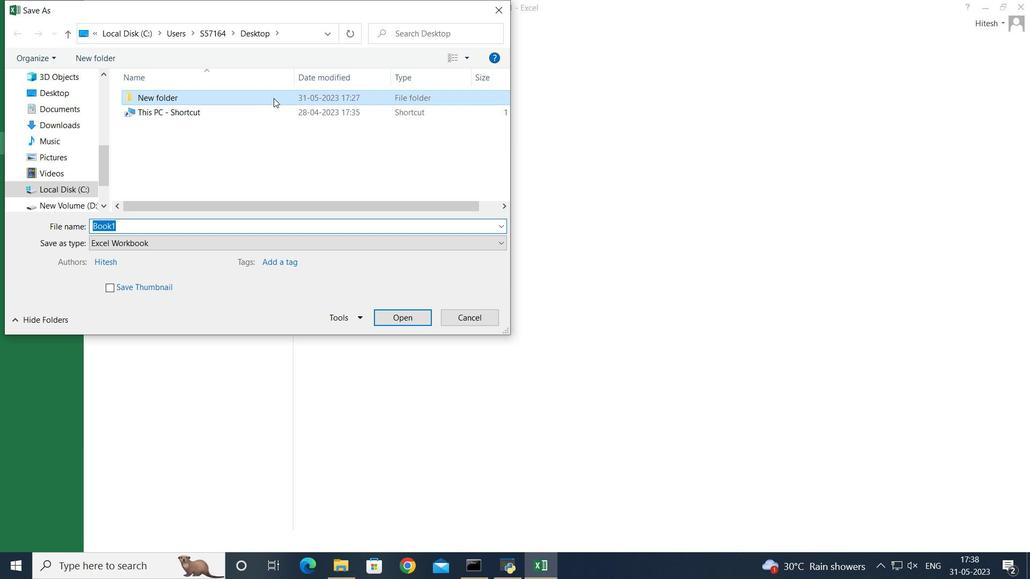 
Action: Mouse moved to (245, 243)
Screenshot: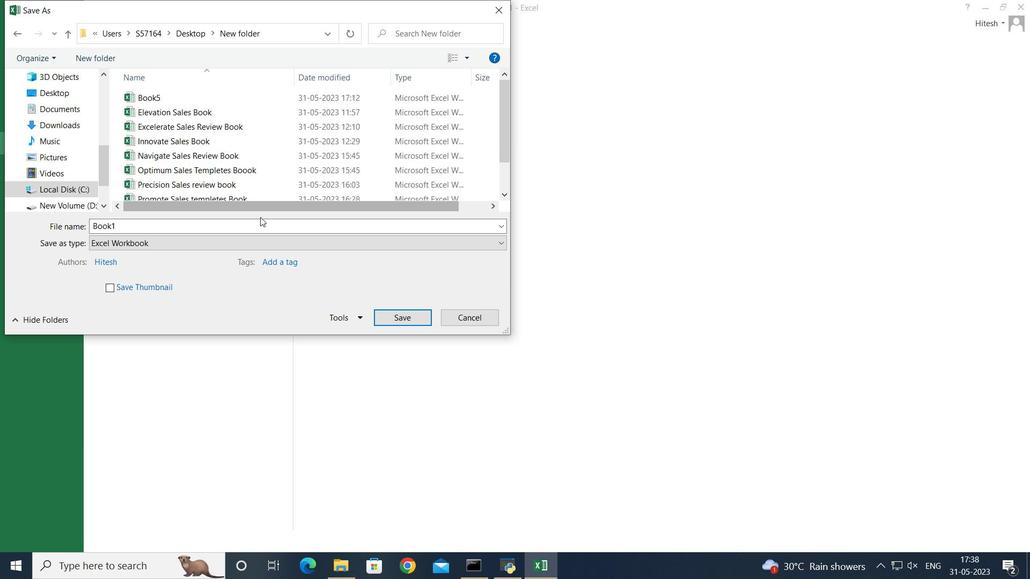 
Action: Mouse pressed left at (245, 243)
Screenshot: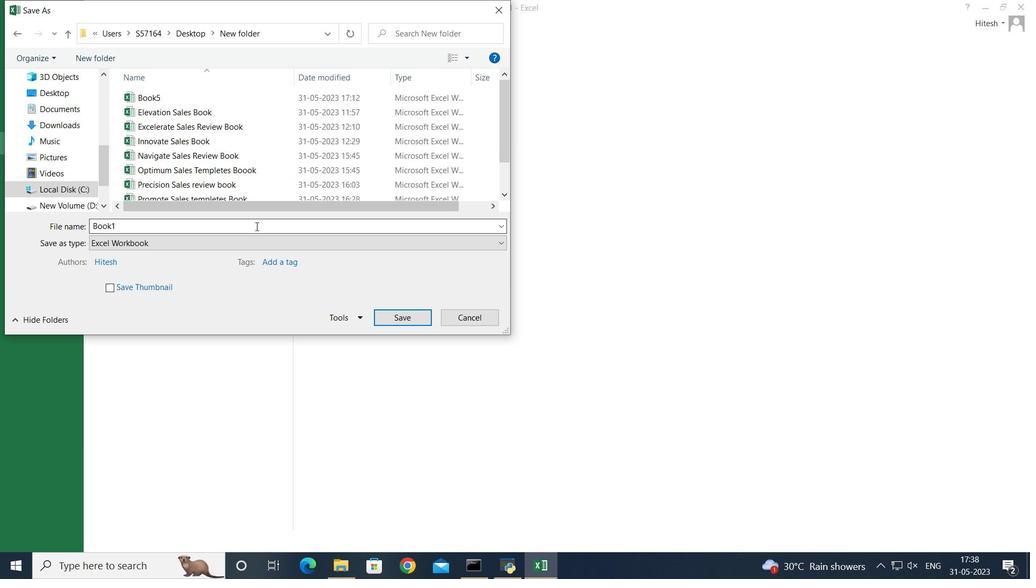
Action: Key pressed <Key.backspace><Key.shift>Spend<Key.shift>Smart<Key.space>book
Screenshot: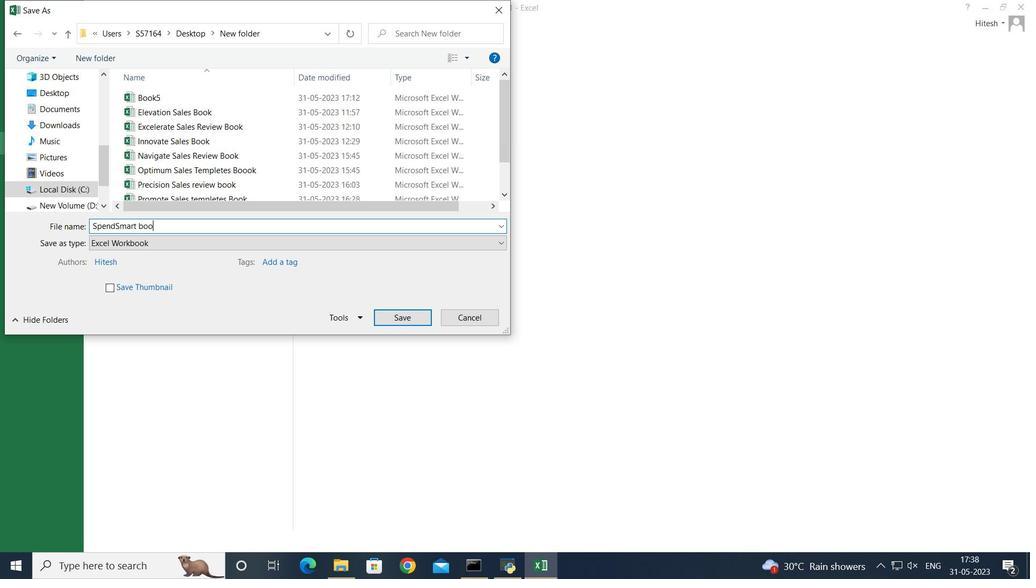 
Action: Mouse moved to (342, 320)
Screenshot: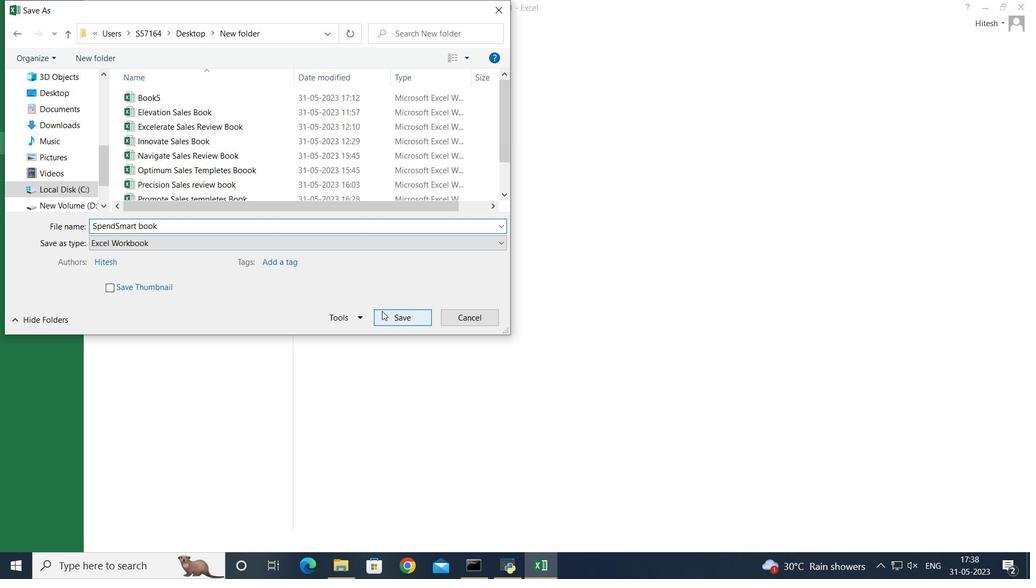 
Action: Mouse pressed left at (342, 320)
Screenshot: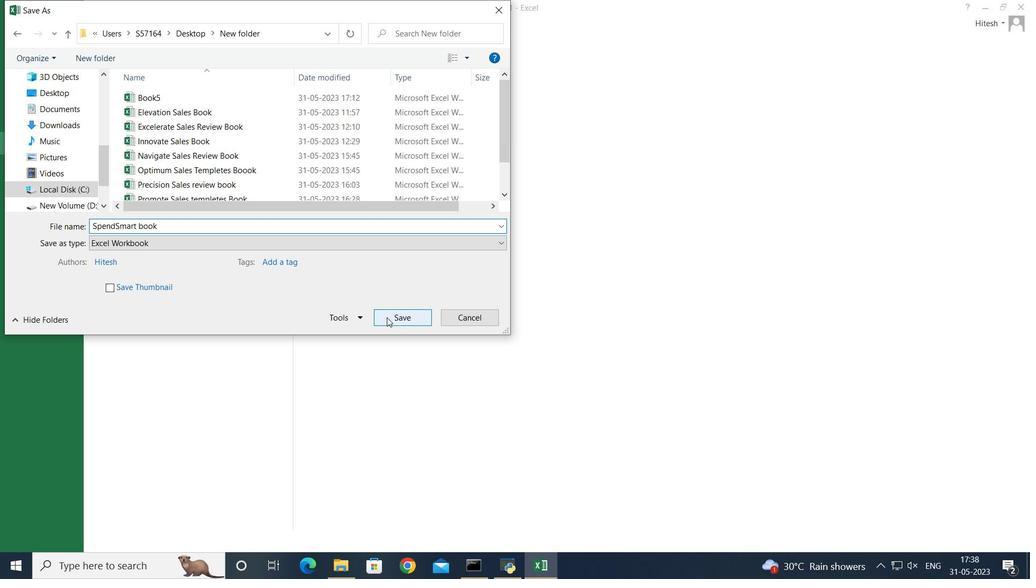 
Action: Mouse moved to (205, 369)
Screenshot: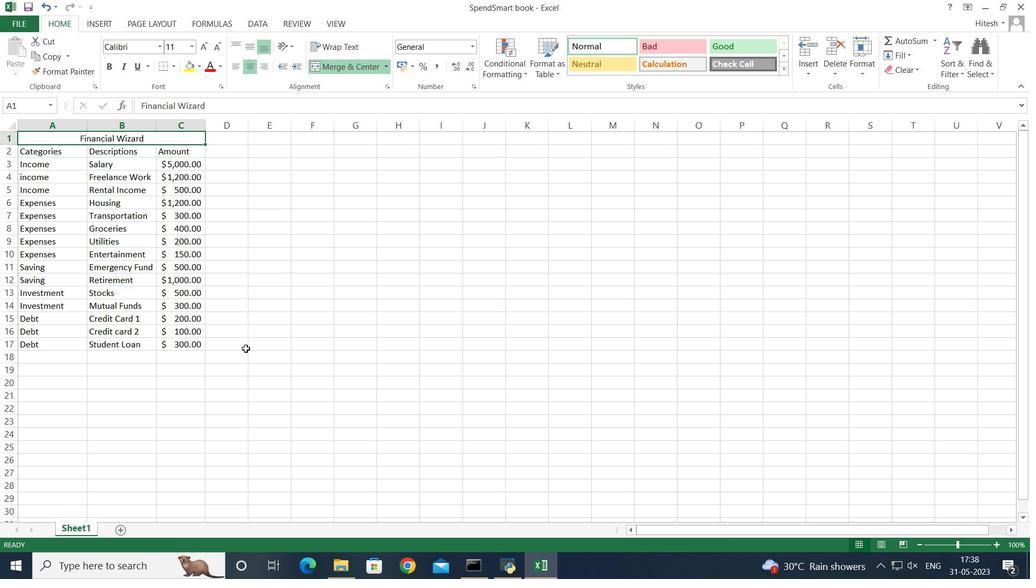 
